 Task: Search one way flight ticket for 2 adults, 2 infants in seat and 1 infant on lap in first from Lansing: Capital Region International Airport (was Lansing Capital City) to Indianapolis: Indianapolis International Airport on 8-5-2023. Choice of flights is JetBlue. Number of bags: 1 checked bag. Price is upto 95000. Outbound departure time preference is 10:45.
Action: Mouse moved to (316, 288)
Screenshot: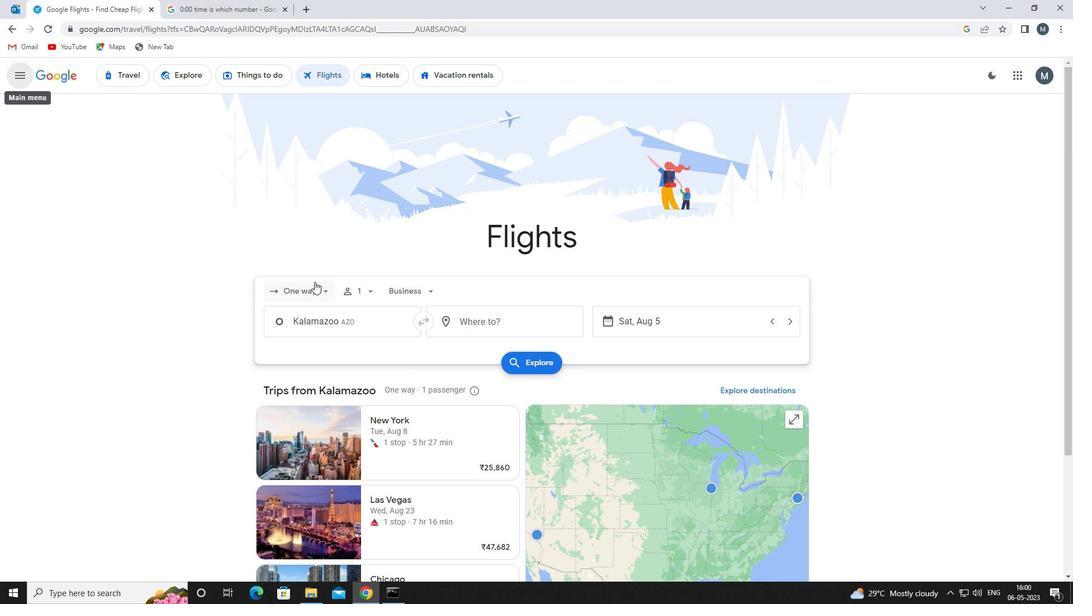 
Action: Mouse pressed left at (316, 288)
Screenshot: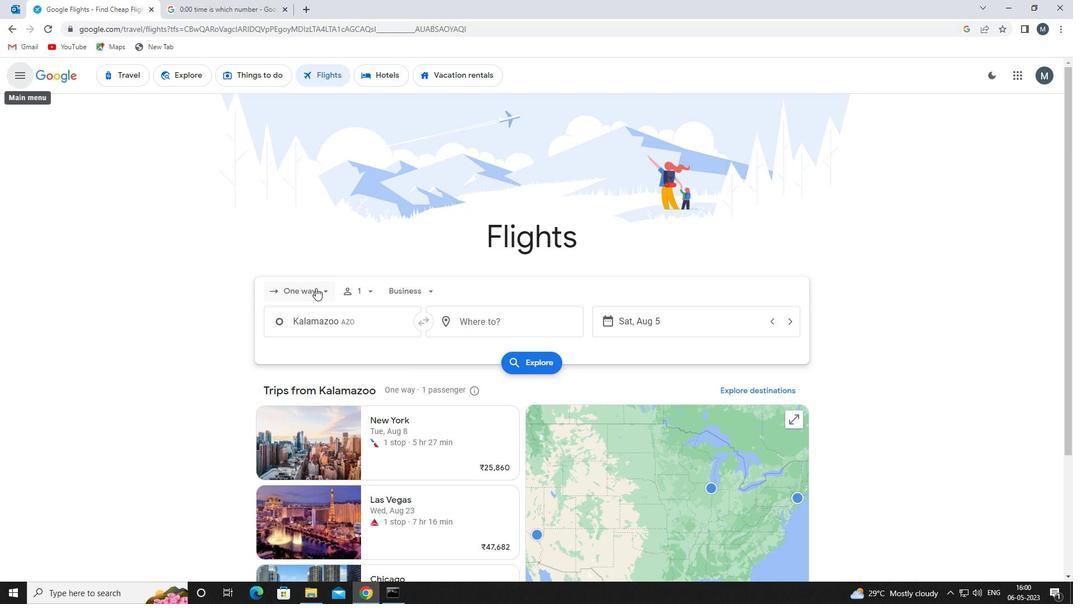 
Action: Mouse moved to (308, 345)
Screenshot: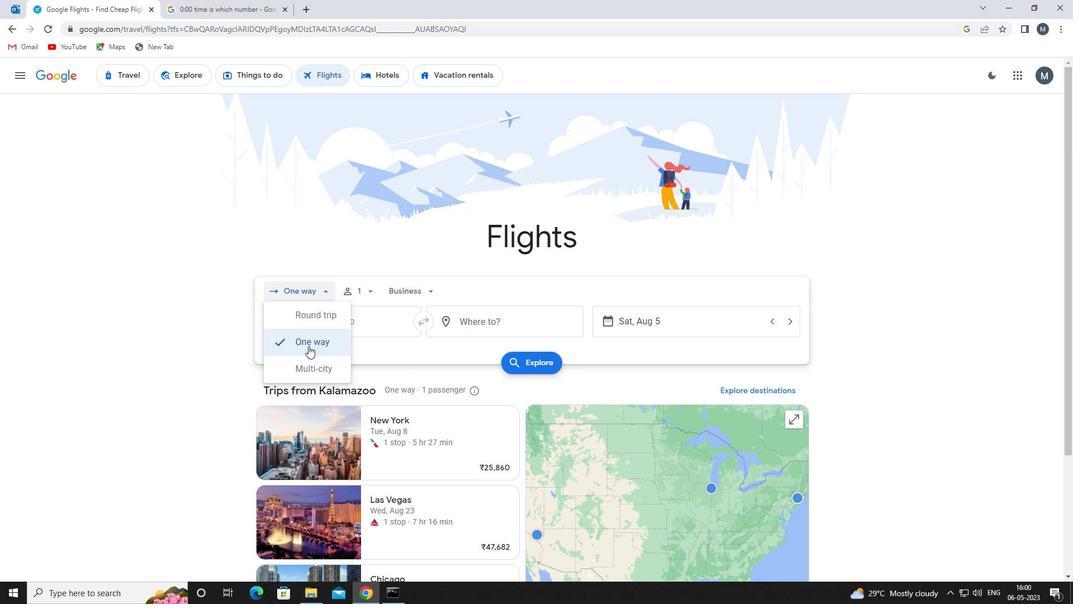
Action: Mouse pressed left at (308, 345)
Screenshot: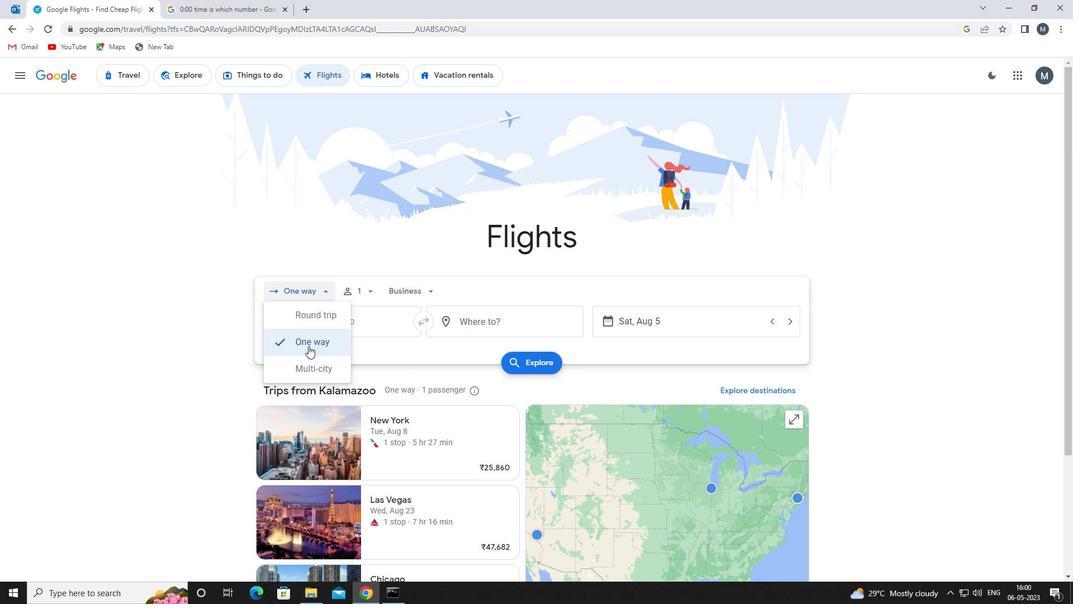 
Action: Mouse moved to (362, 286)
Screenshot: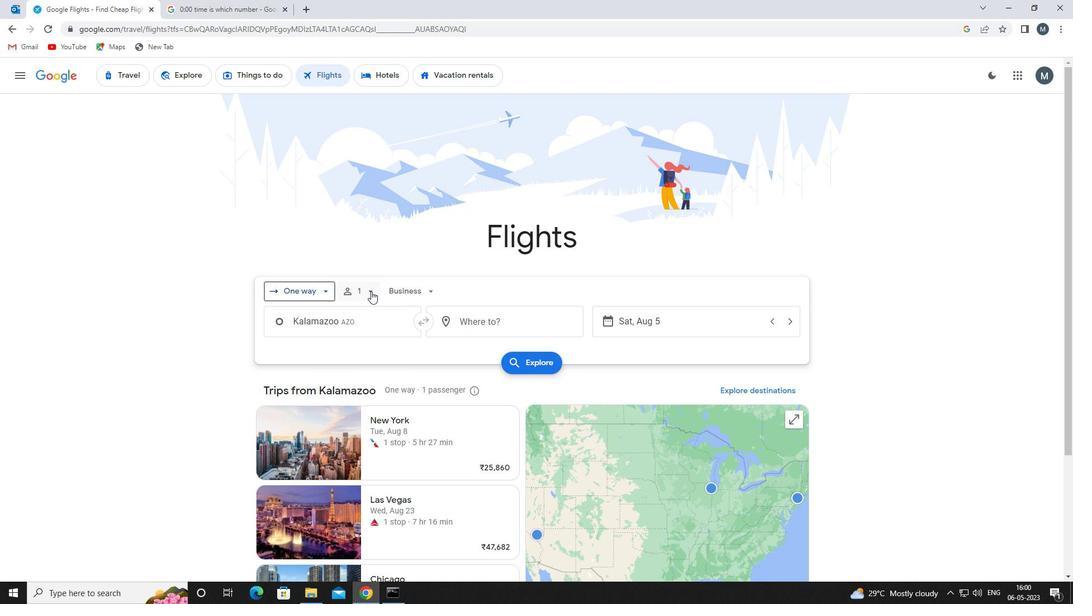 
Action: Mouse pressed left at (362, 286)
Screenshot: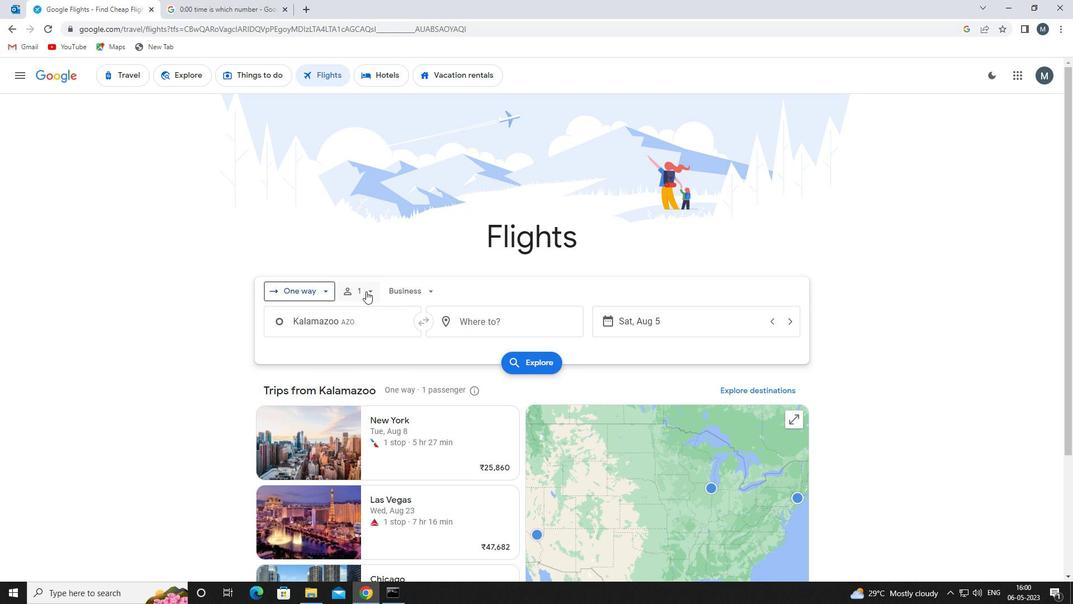 
Action: Mouse moved to (453, 317)
Screenshot: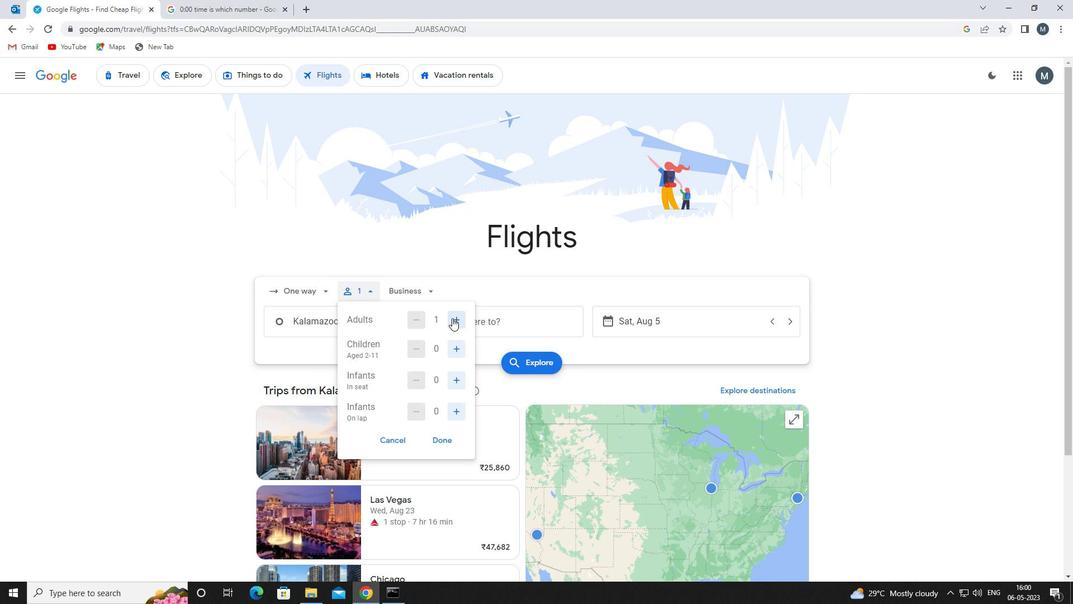 
Action: Mouse pressed left at (453, 317)
Screenshot: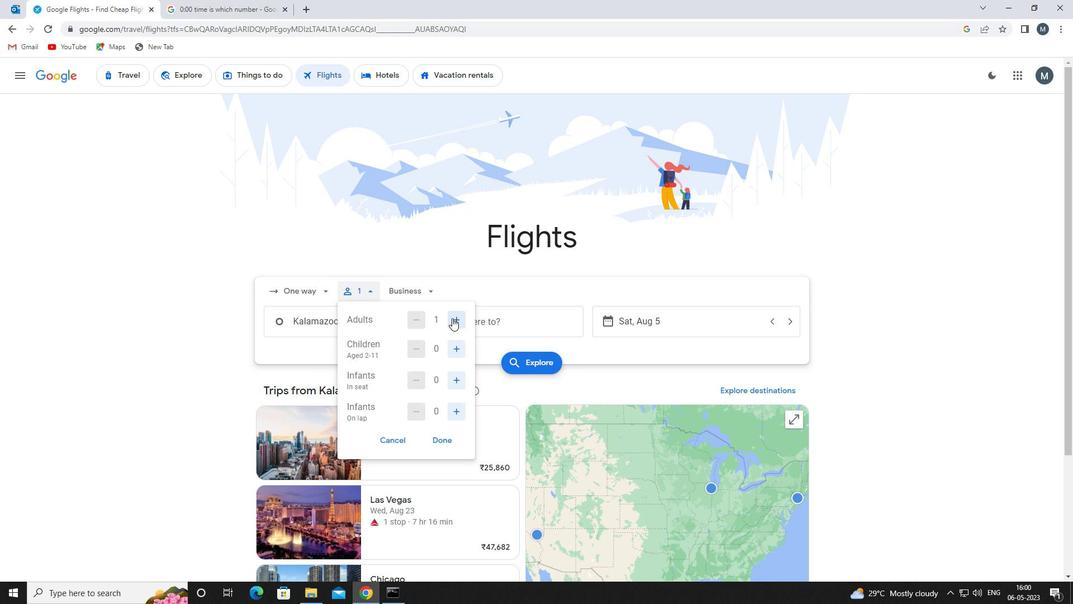 
Action: Mouse moved to (454, 317)
Screenshot: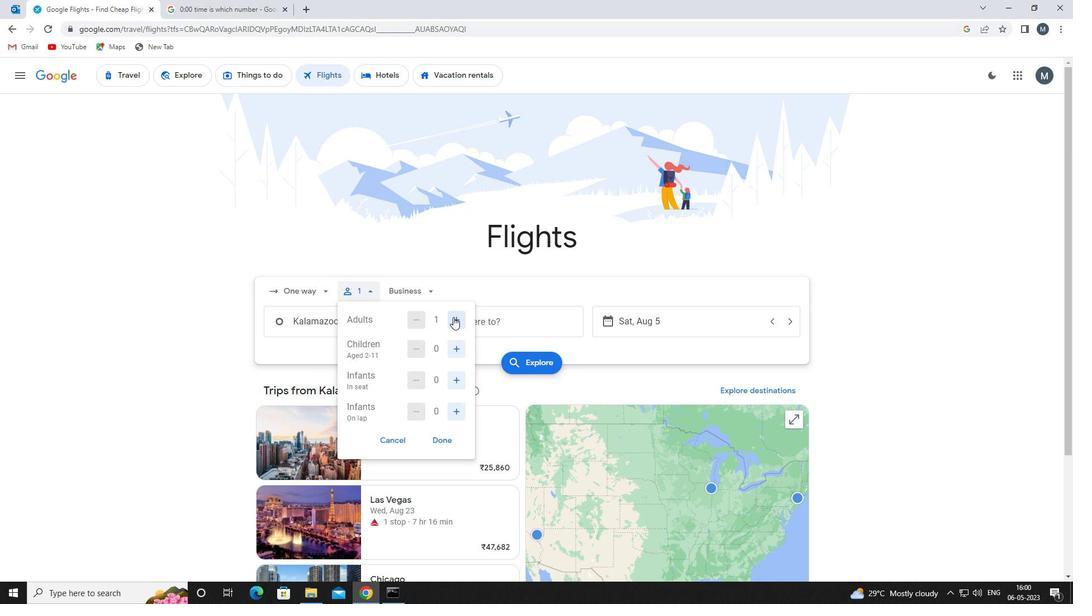 
Action: Mouse pressed left at (454, 317)
Screenshot: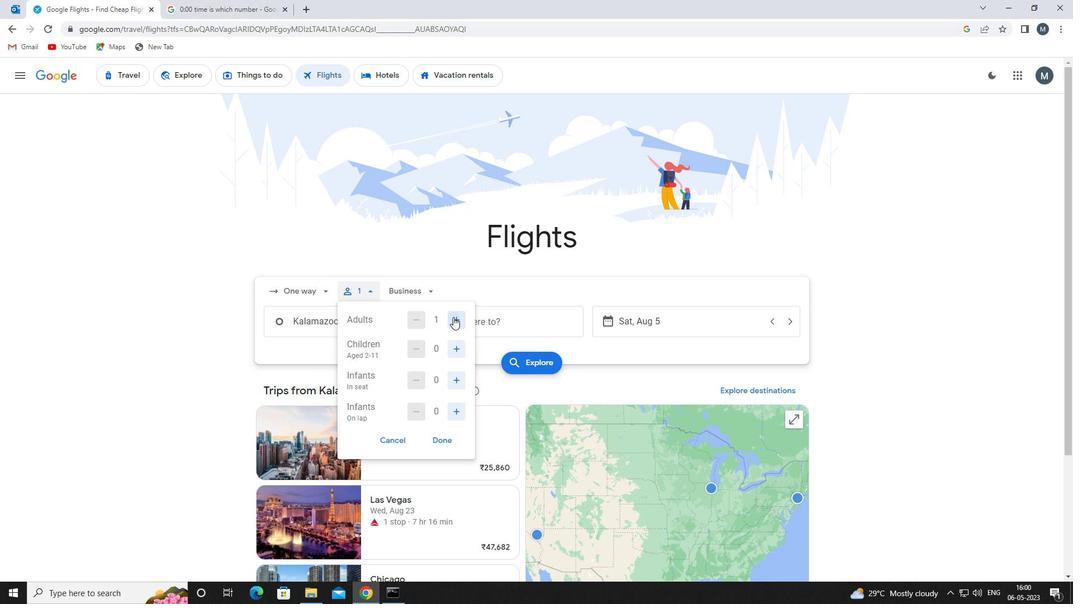 
Action: Mouse moved to (413, 321)
Screenshot: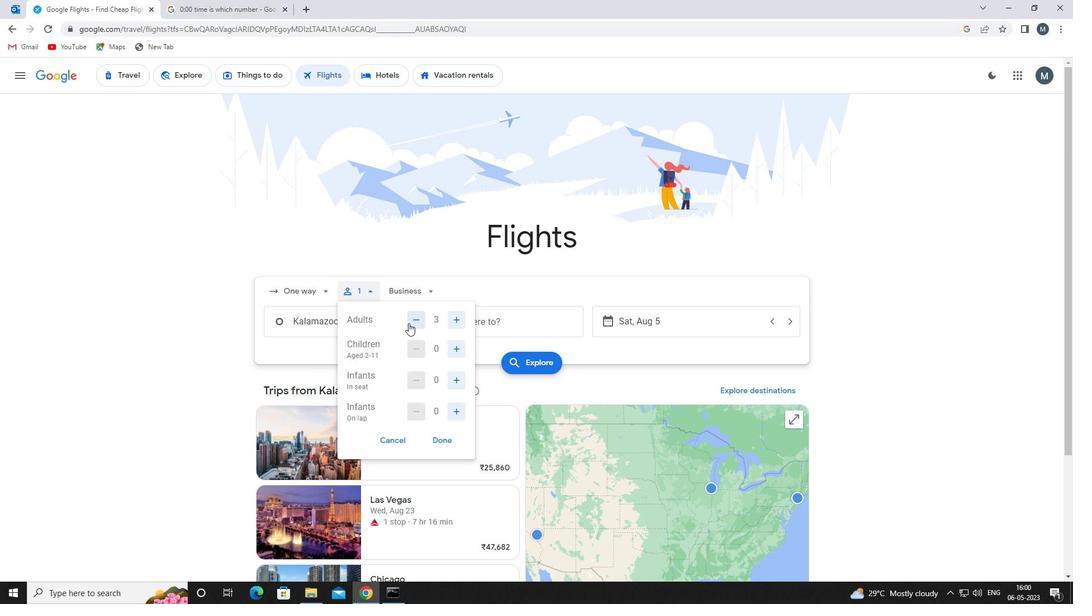 
Action: Mouse pressed left at (413, 321)
Screenshot: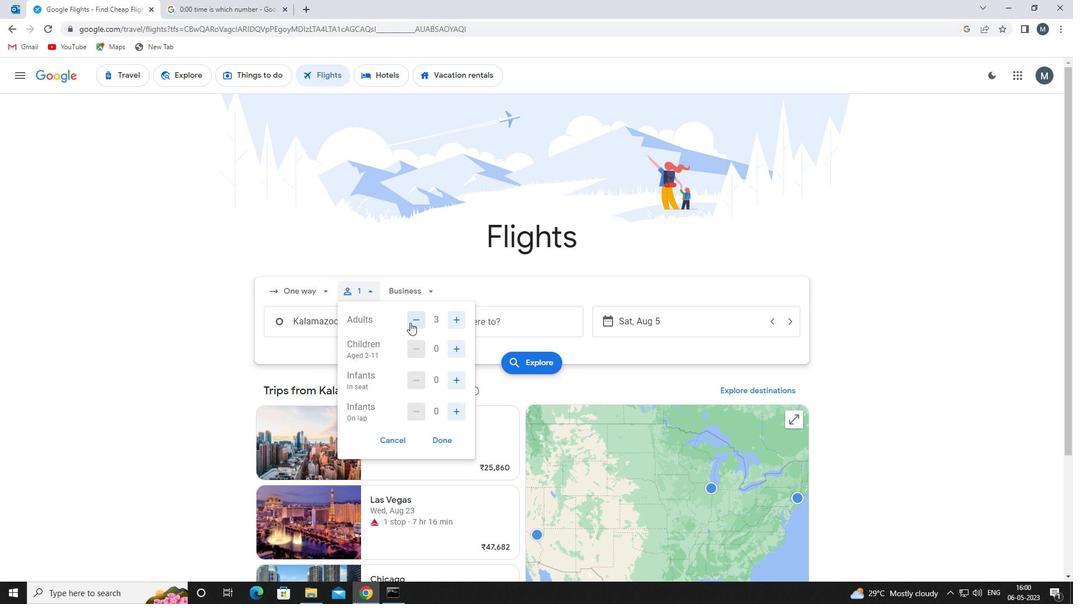
Action: Mouse moved to (460, 347)
Screenshot: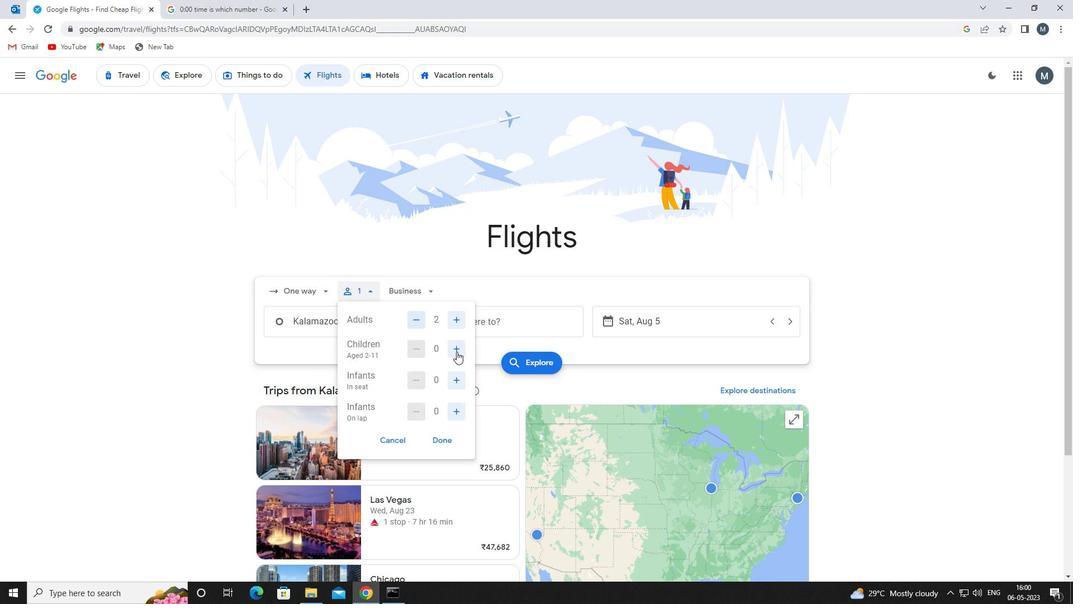 
Action: Mouse pressed left at (460, 347)
Screenshot: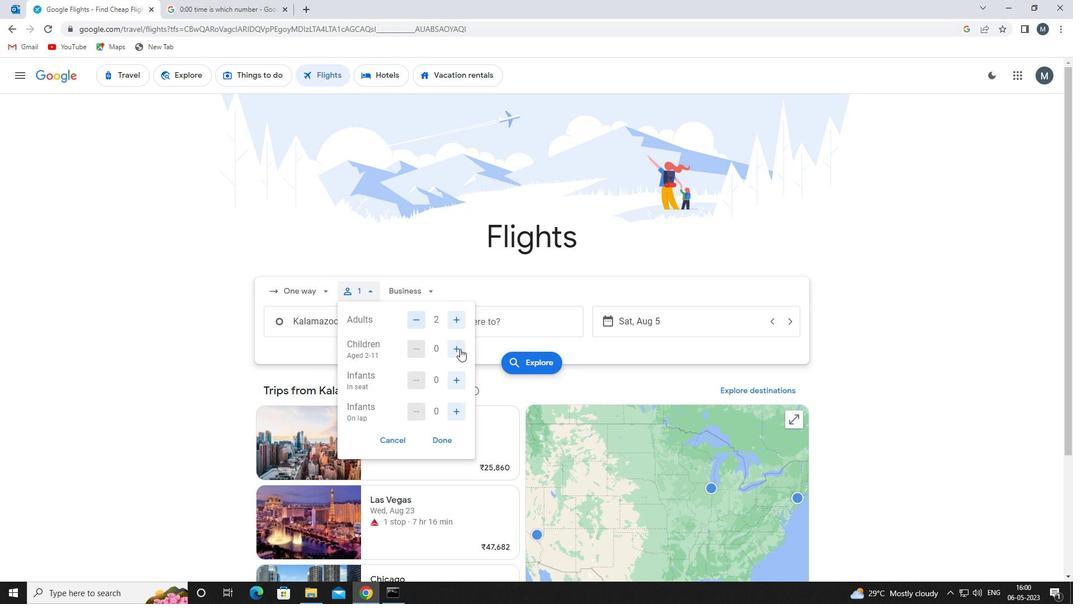 
Action: Mouse moved to (420, 348)
Screenshot: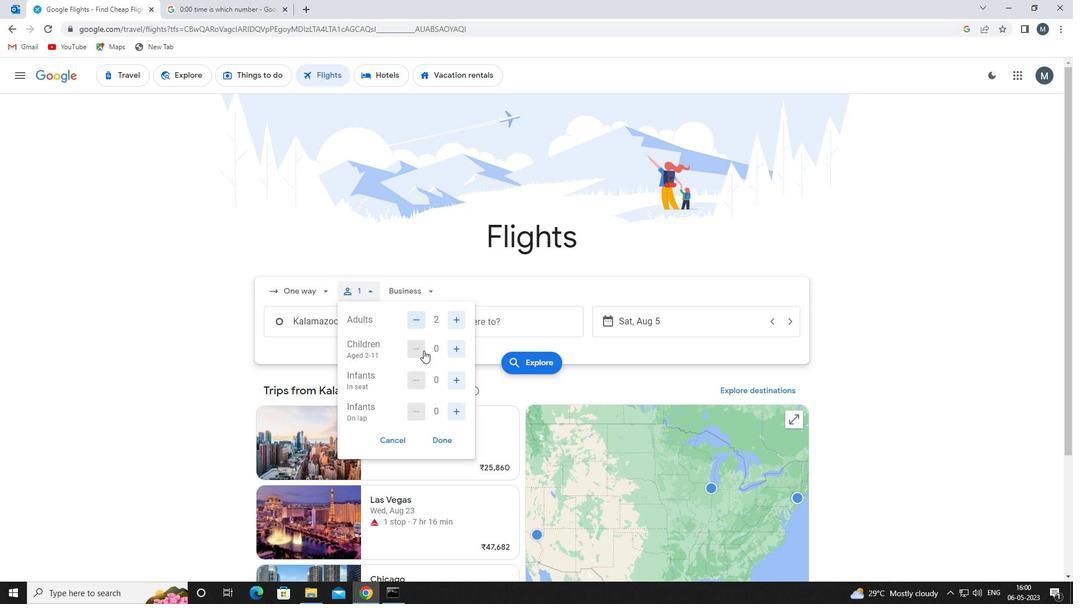 
Action: Mouse pressed left at (420, 348)
Screenshot: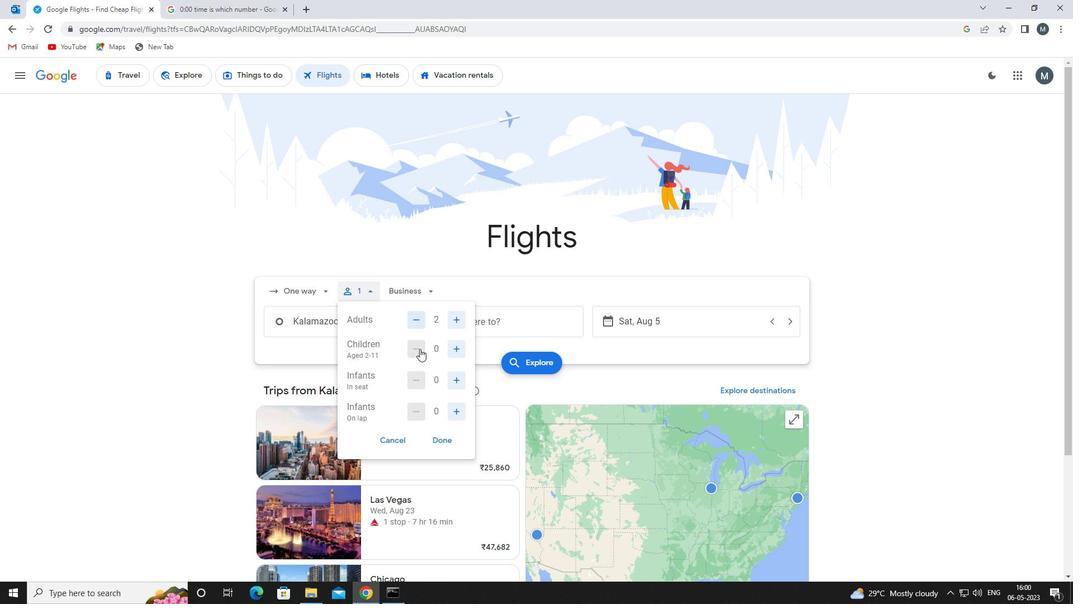 
Action: Mouse moved to (456, 379)
Screenshot: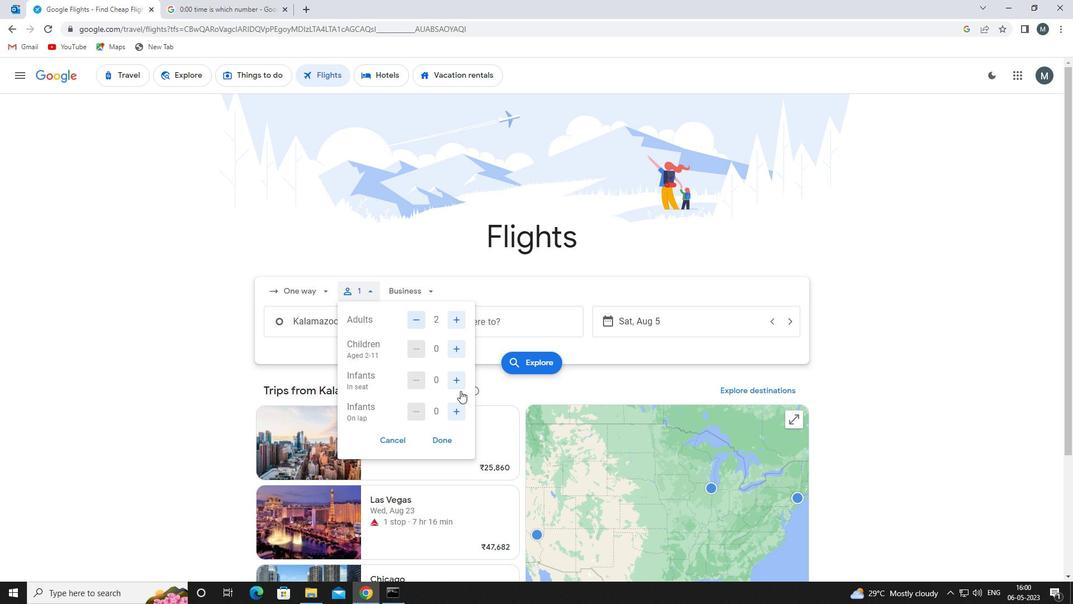 
Action: Mouse pressed left at (456, 379)
Screenshot: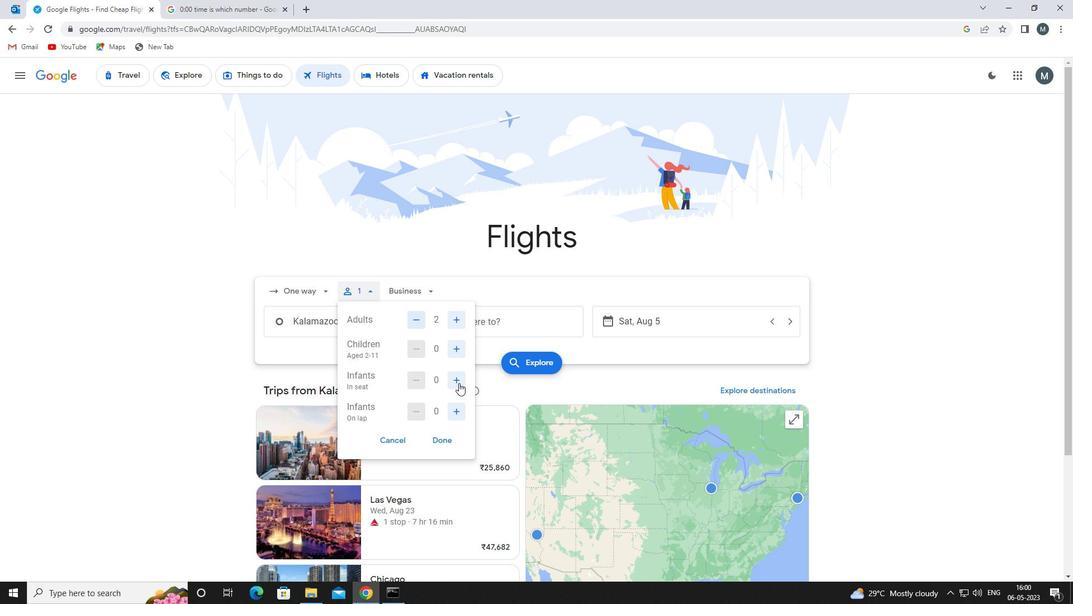 
Action: Mouse pressed left at (456, 379)
Screenshot: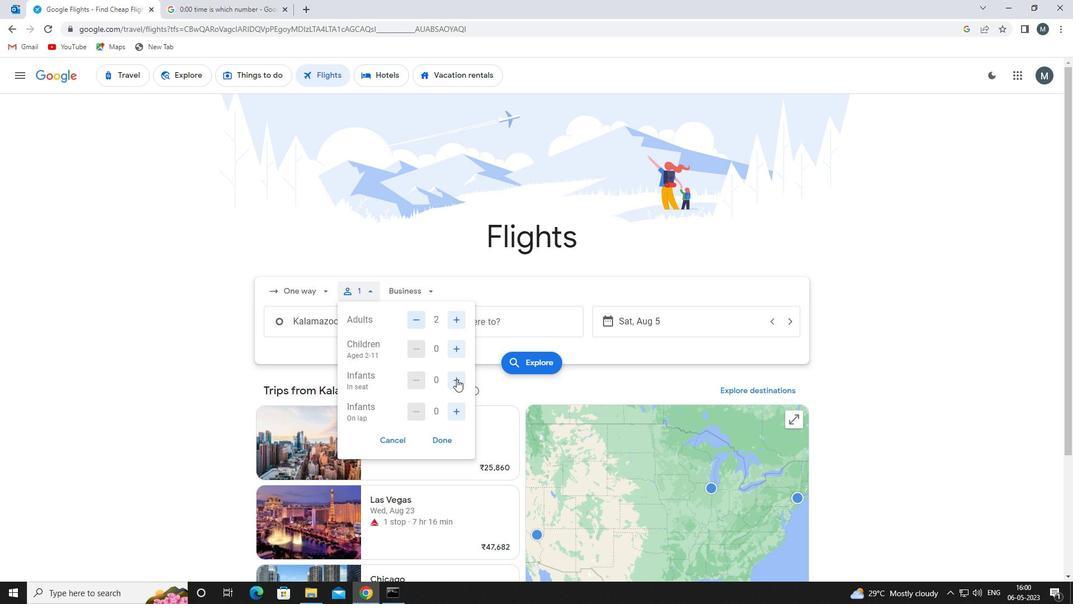 
Action: Mouse moved to (459, 412)
Screenshot: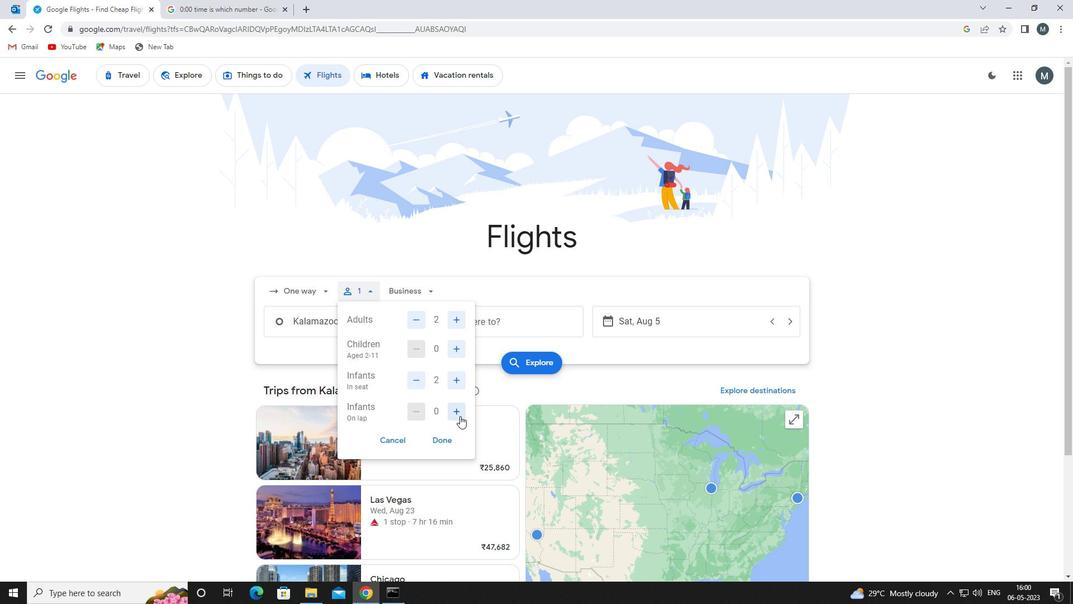 
Action: Mouse pressed left at (459, 412)
Screenshot: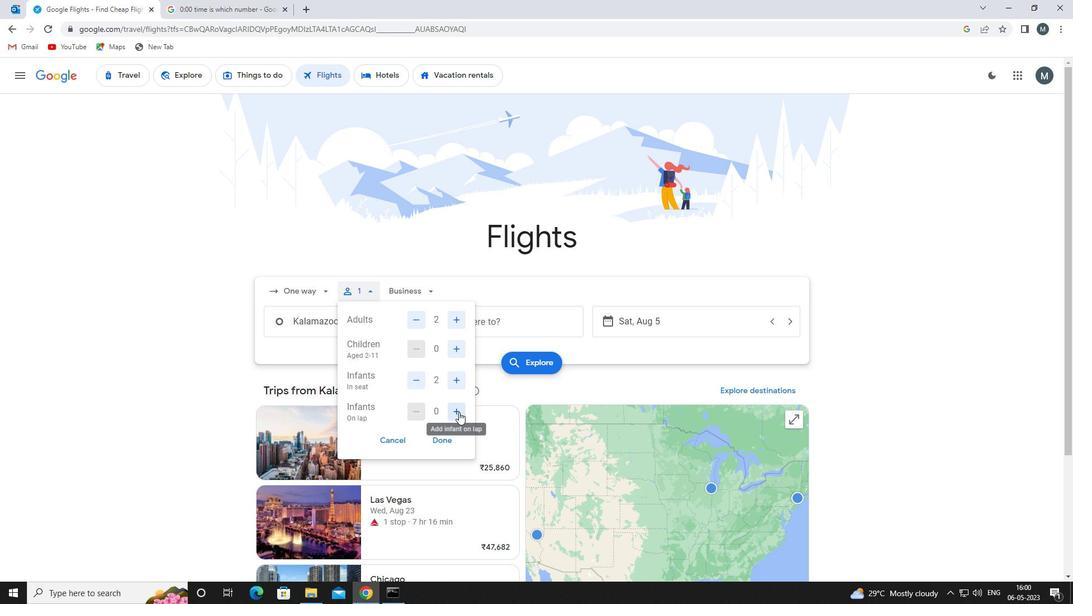 
Action: Mouse moved to (448, 439)
Screenshot: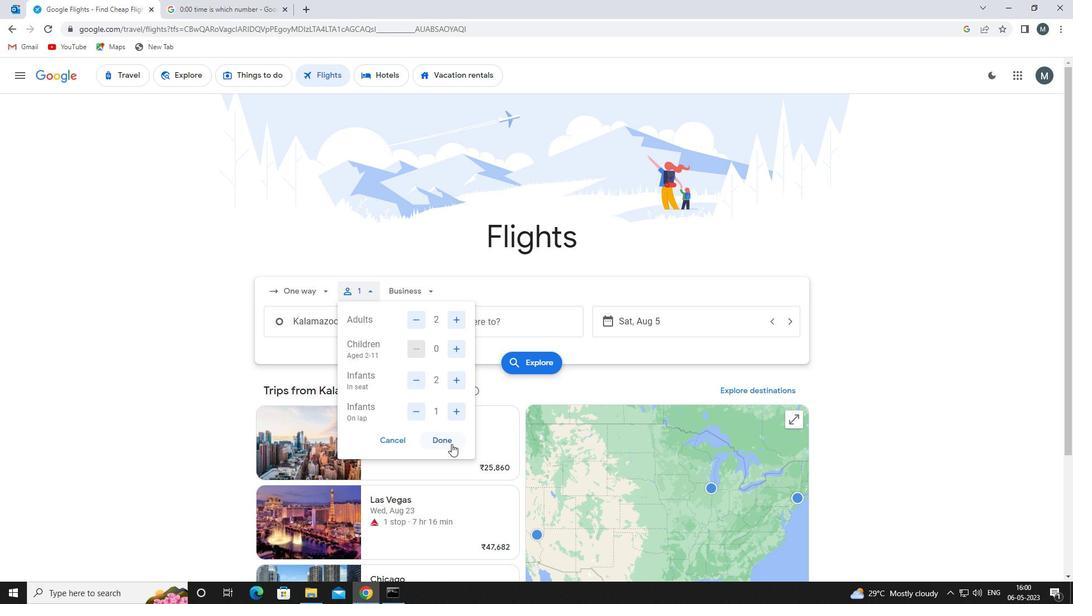 
Action: Mouse pressed left at (448, 439)
Screenshot: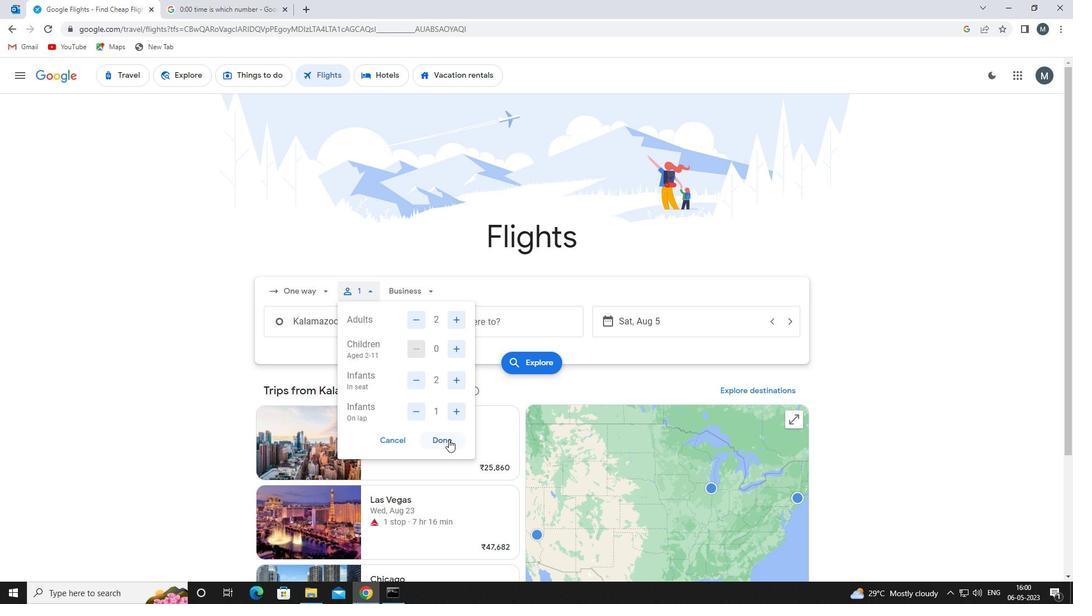 
Action: Mouse moved to (418, 290)
Screenshot: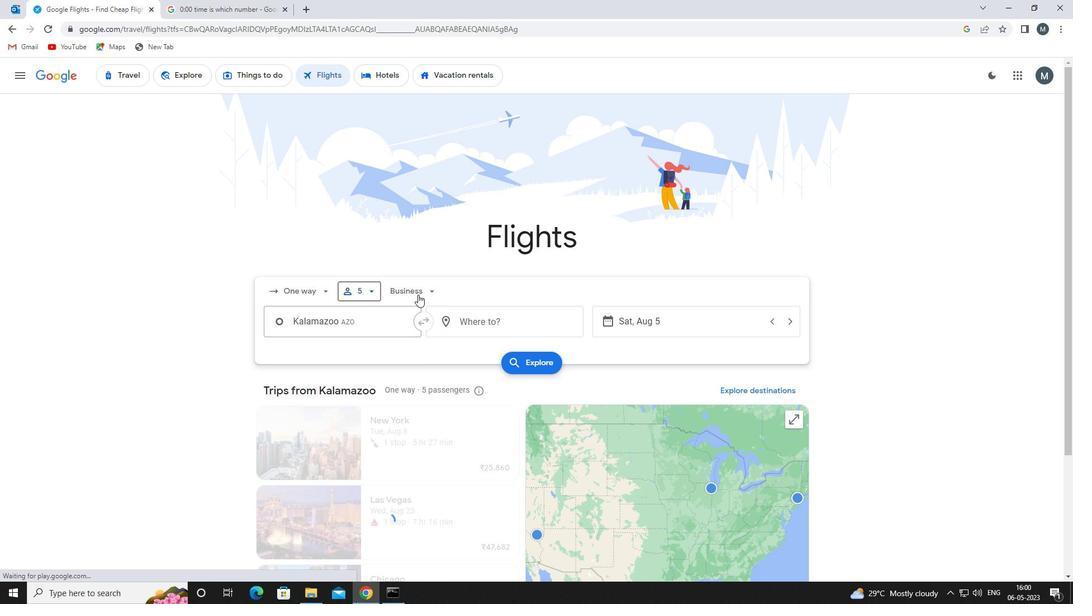 
Action: Mouse pressed left at (418, 290)
Screenshot: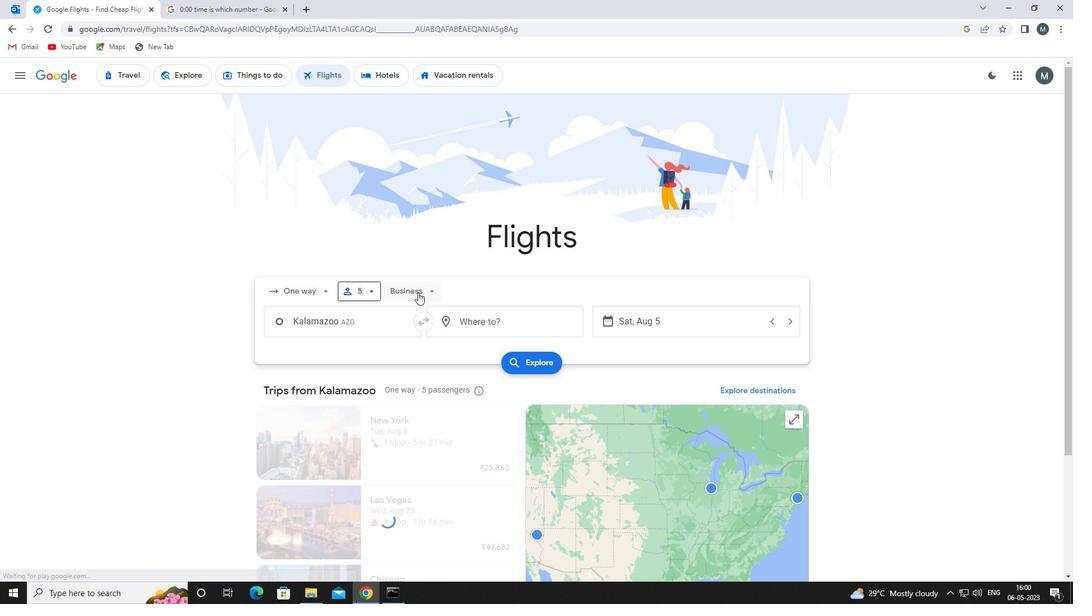 
Action: Mouse moved to (431, 394)
Screenshot: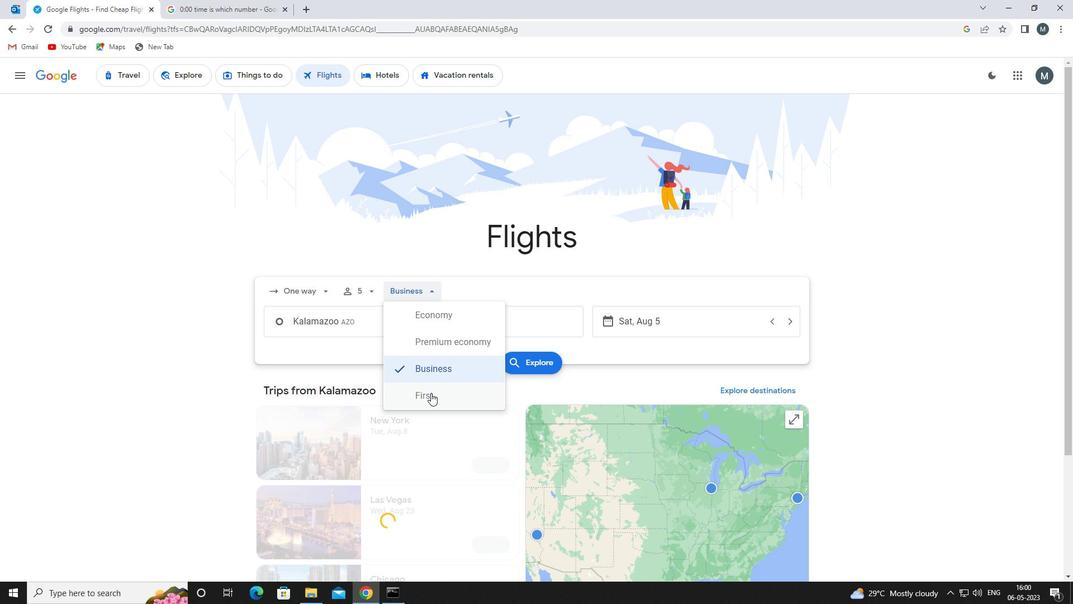 
Action: Mouse pressed left at (431, 394)
Screenshot: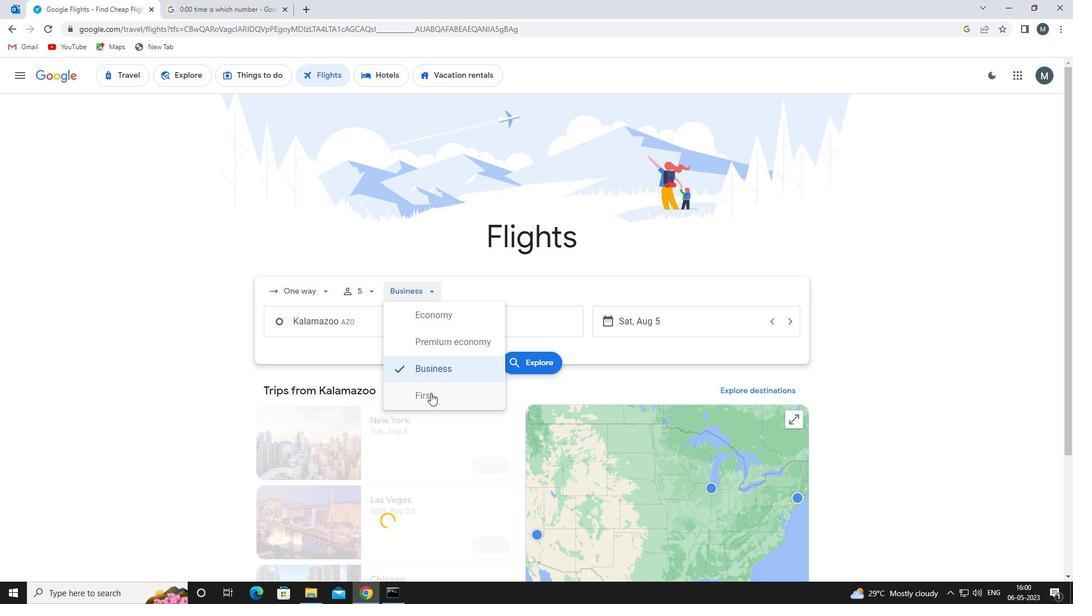 
Action: Mouse moved to (352, 327)
Screenshot: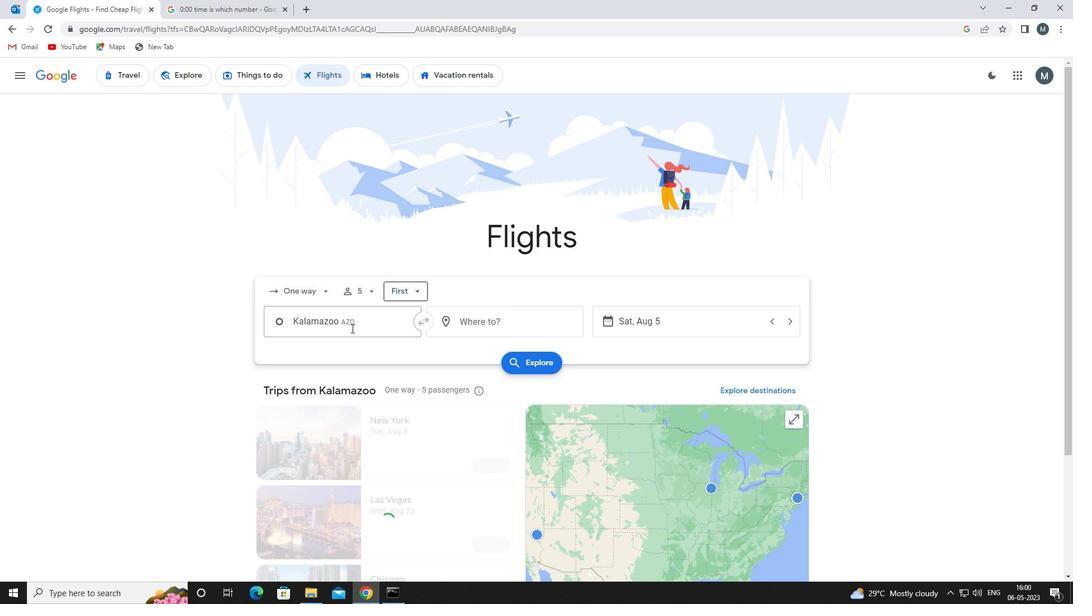 
Action: Mouse pressed left at (352, 327)
Screenshot: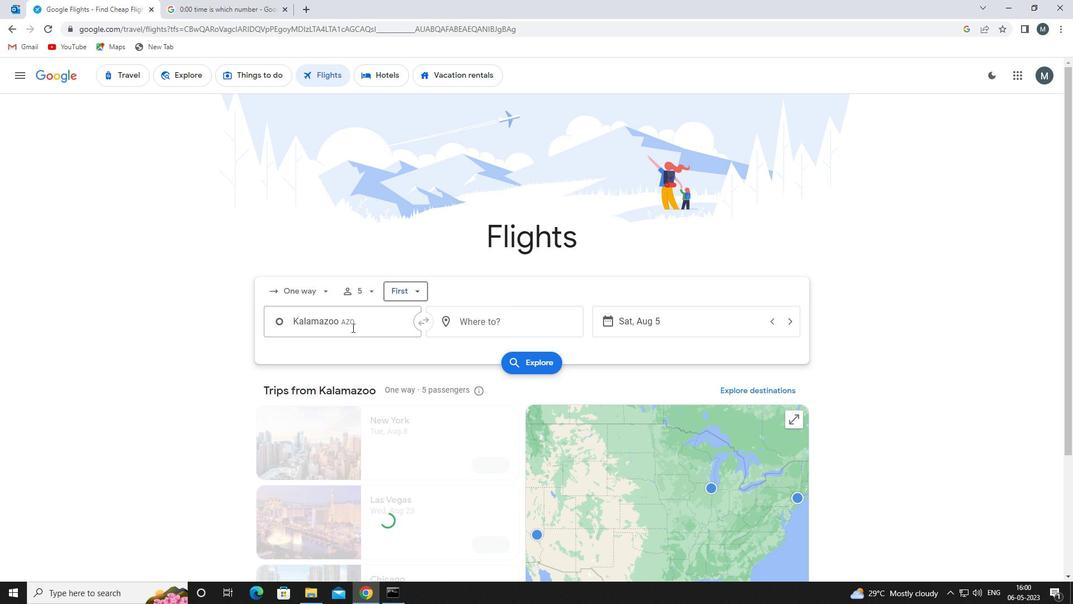
Action: Mouse moved to (353, 327)
Screenshot: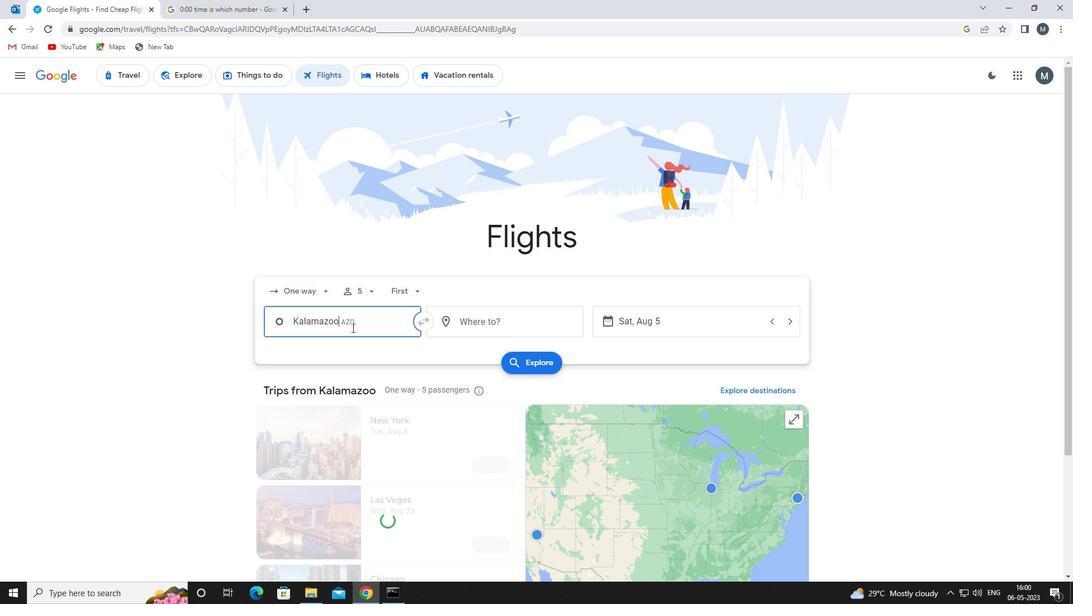 
Action: Key pressed capital<Key.space>regi
Screenshot: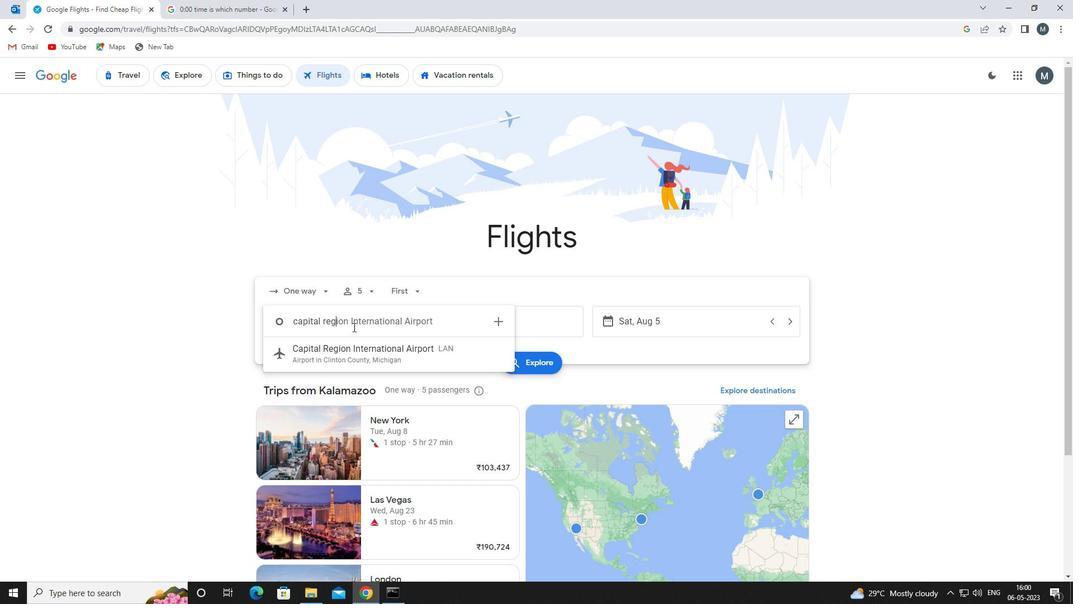 
Action: Mouse moved to (353, 327)
Screenshot: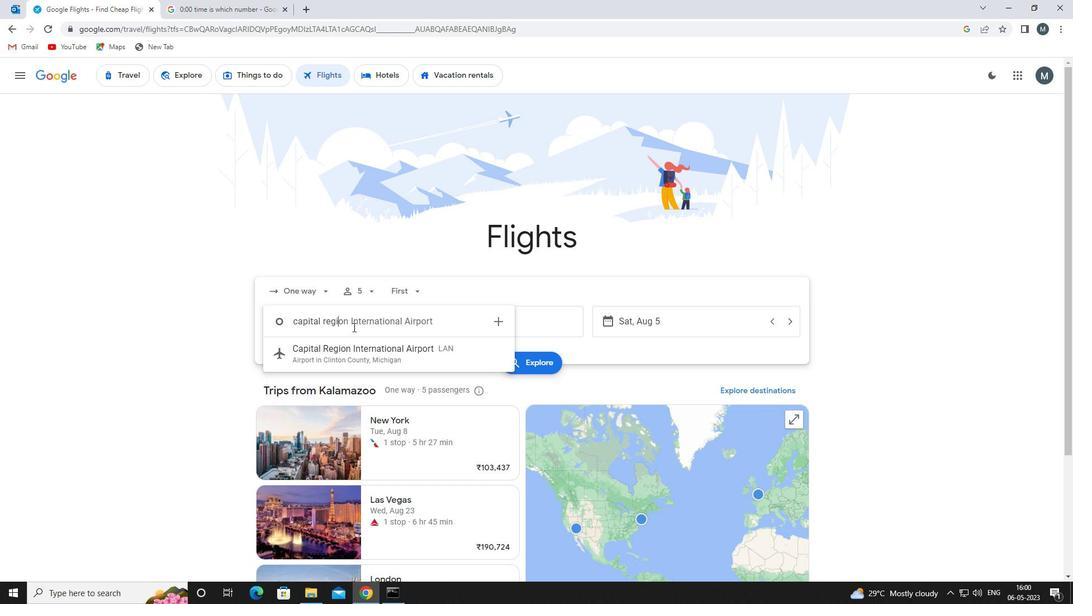 
Action: Key pressed on<Key.space>
Screenshot: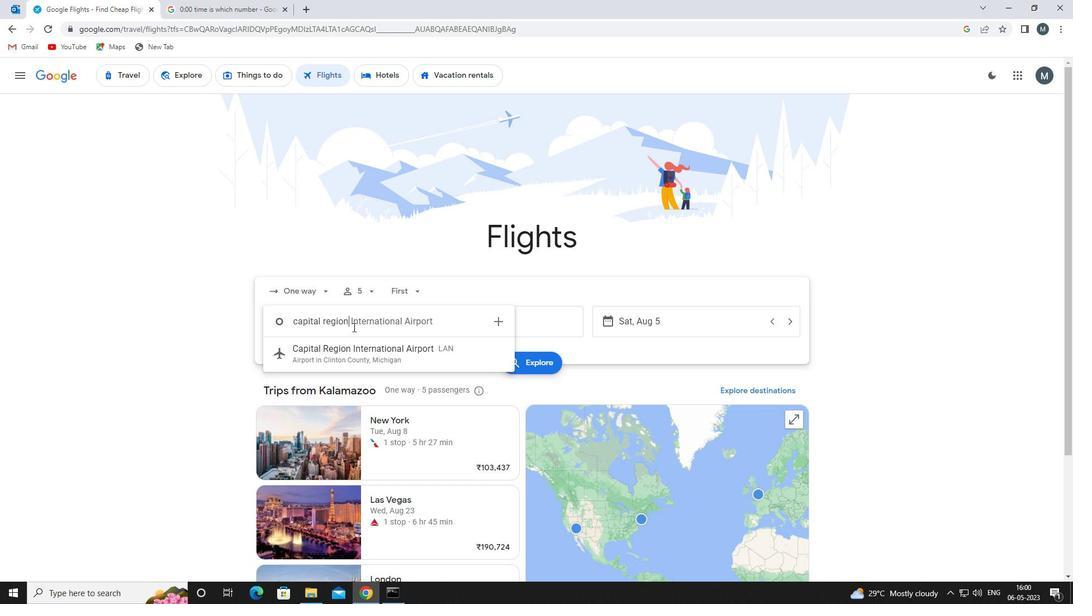 
Action: Mouse moved to (380, 349)
Screenshot: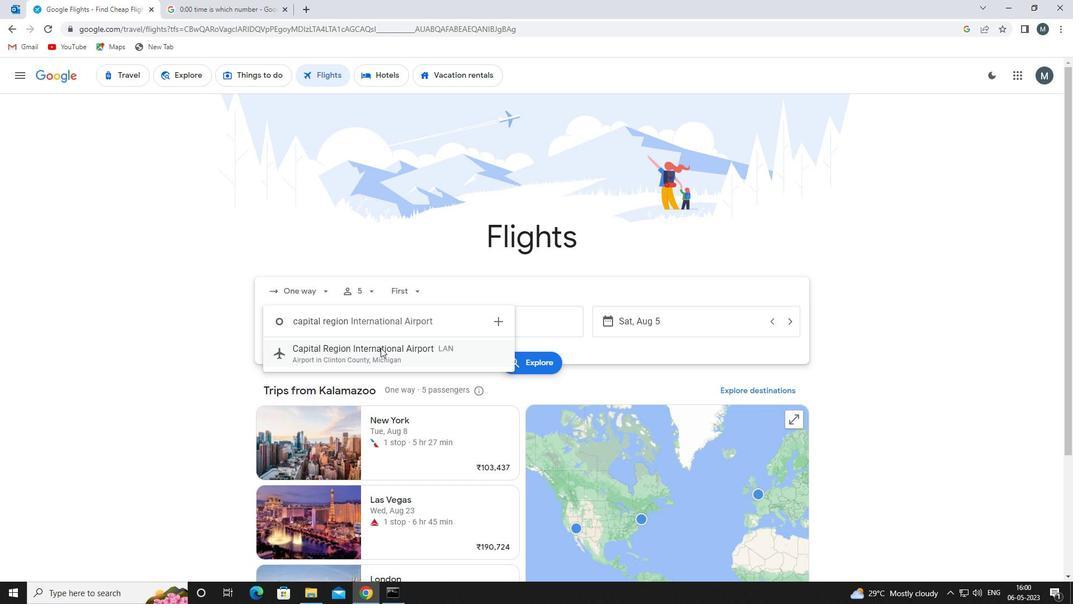 
Action: Mouse pressed left at (380, 349)
Screenshot: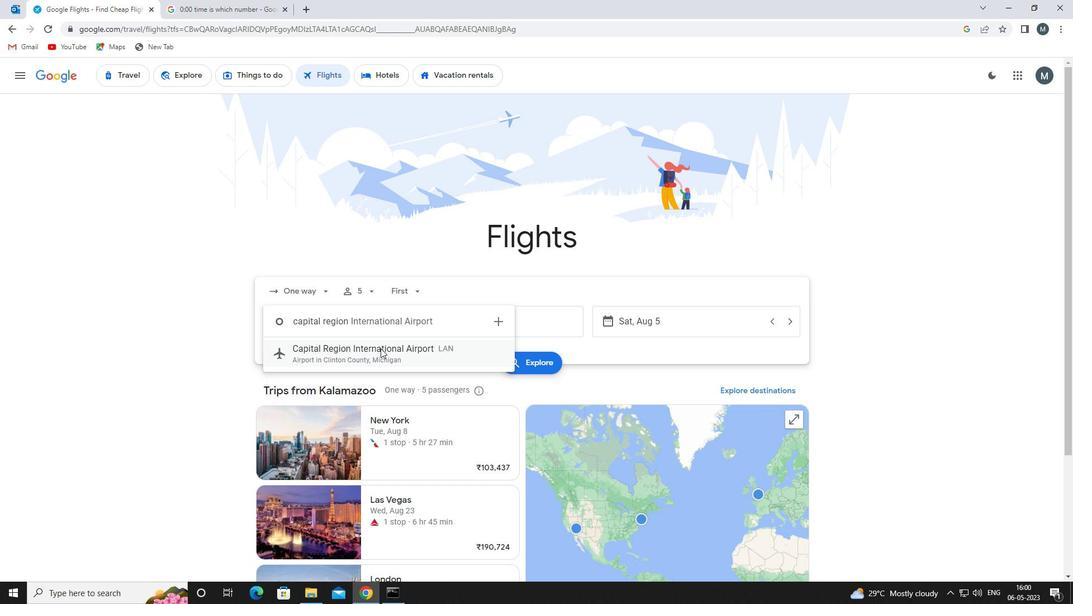 
Action: Mouse moved to (482, 319)
Screenshot: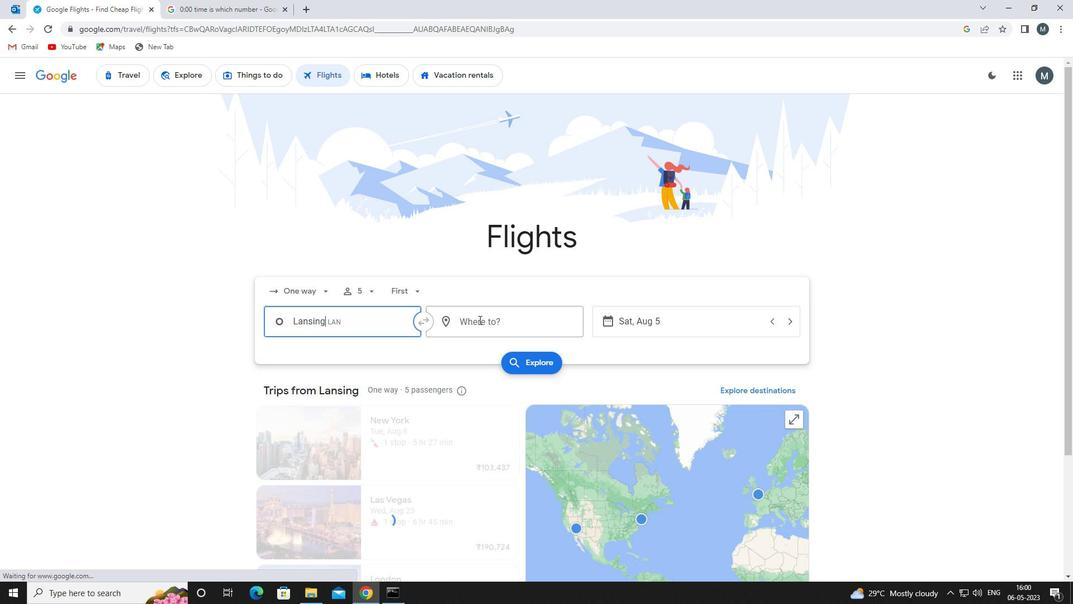 
Action: Mouse pressed left at (482, 319)
Screenshot: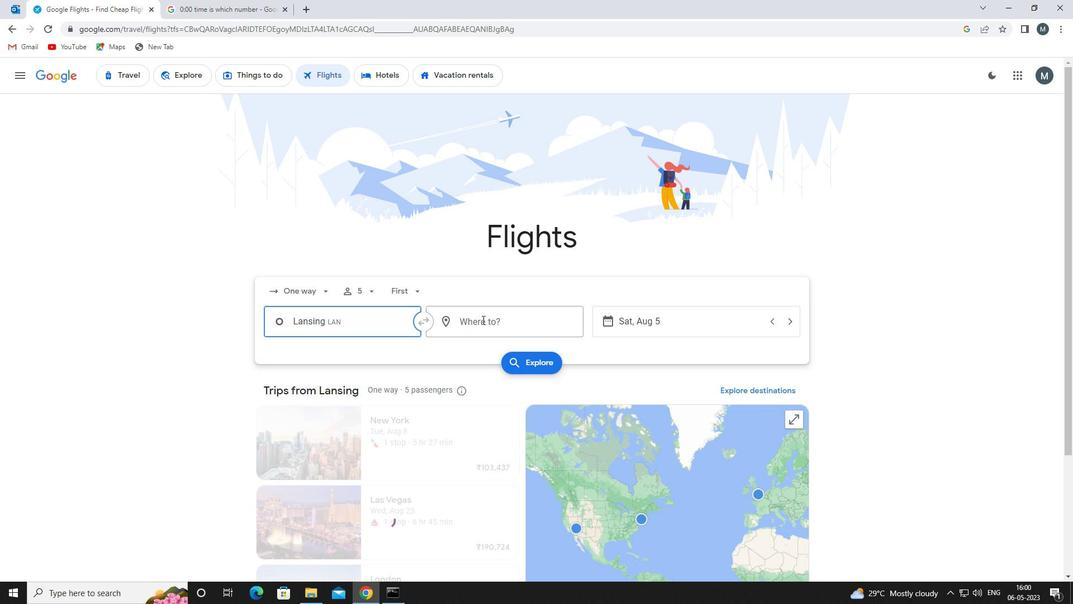 
Action: Mouse moved to (481, 317)
Screenshot: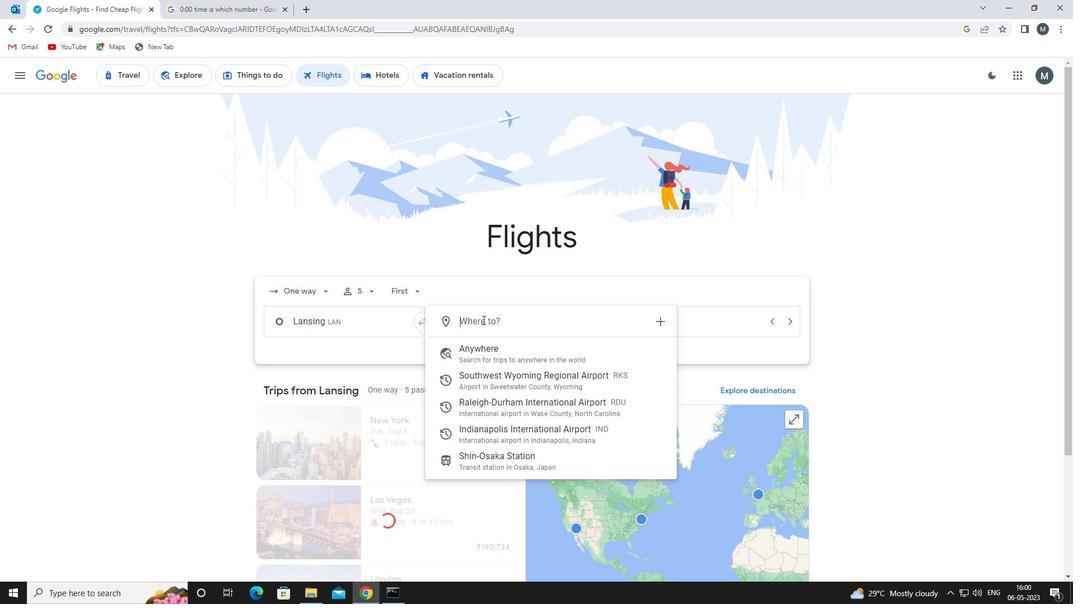 
Action: Key pressed ind
Screenshot: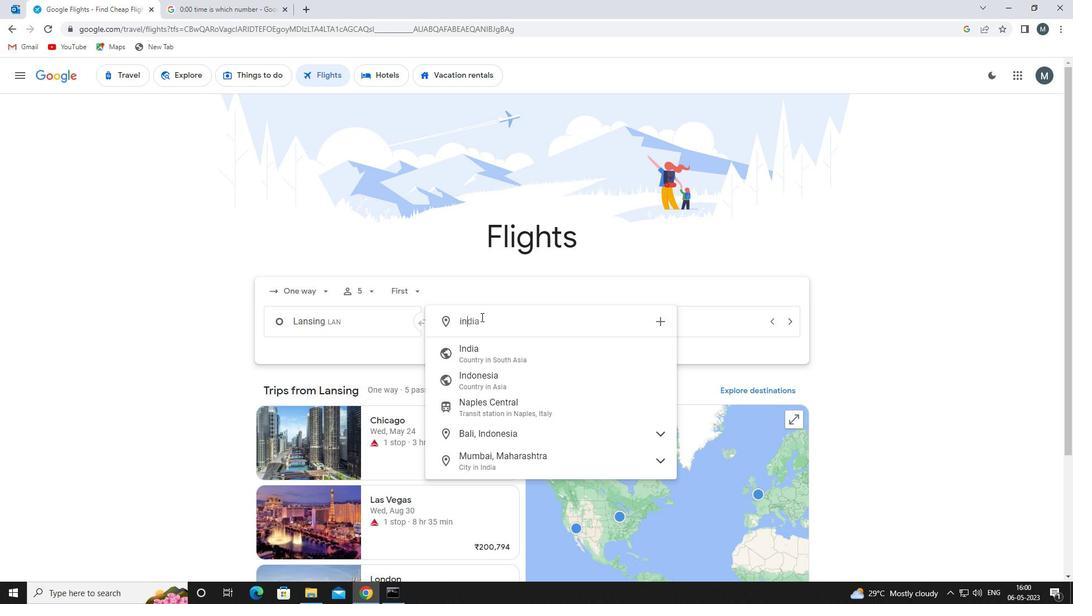 
Action: Mouse moved to (494, 355)
Screenshot: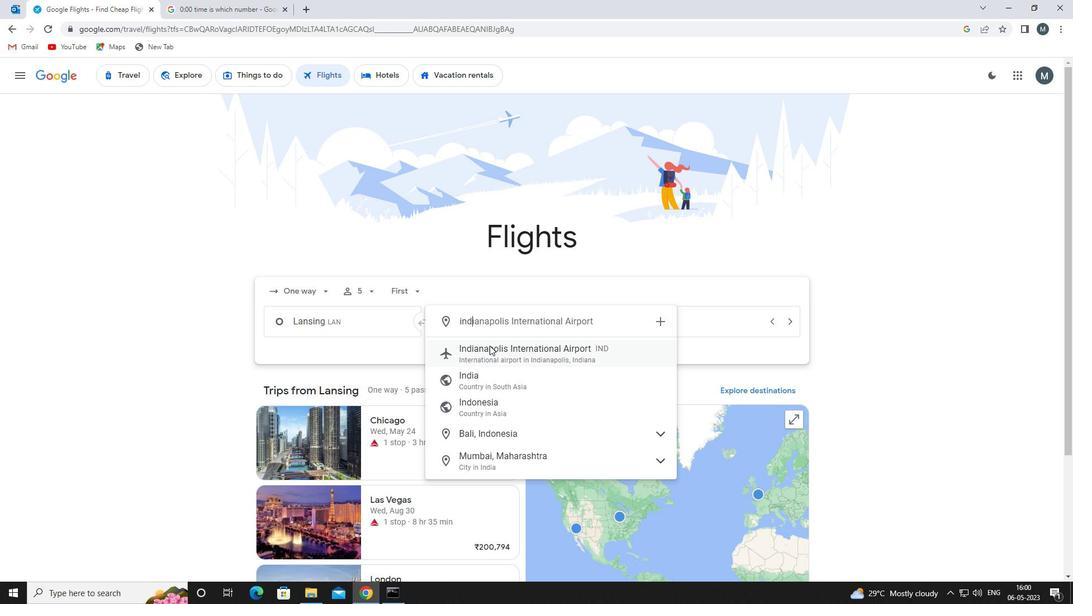 
Action: Mouse pressed left at (494, 355)
Screenshot: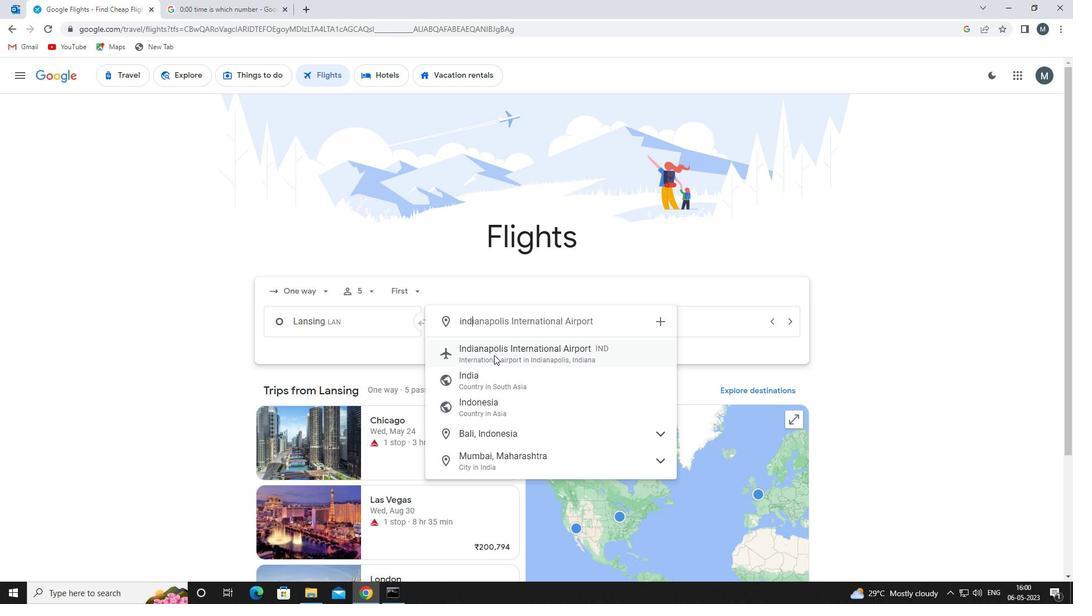 
Action: Mouse moved to (630, 323)
Screenshot: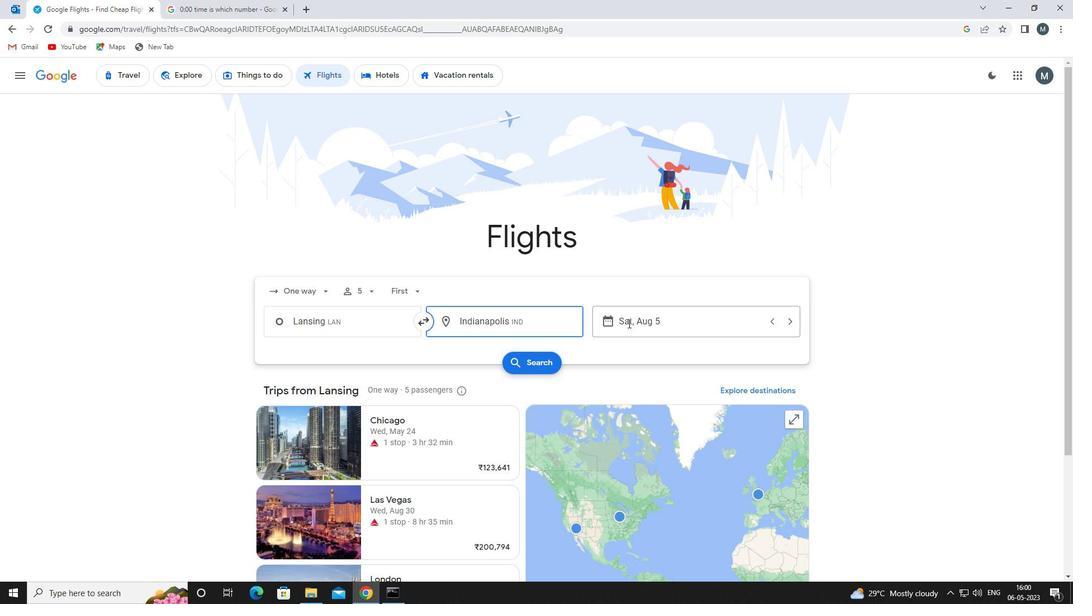 
Action: Mouse pressed left at (630, 323)
Screenshot: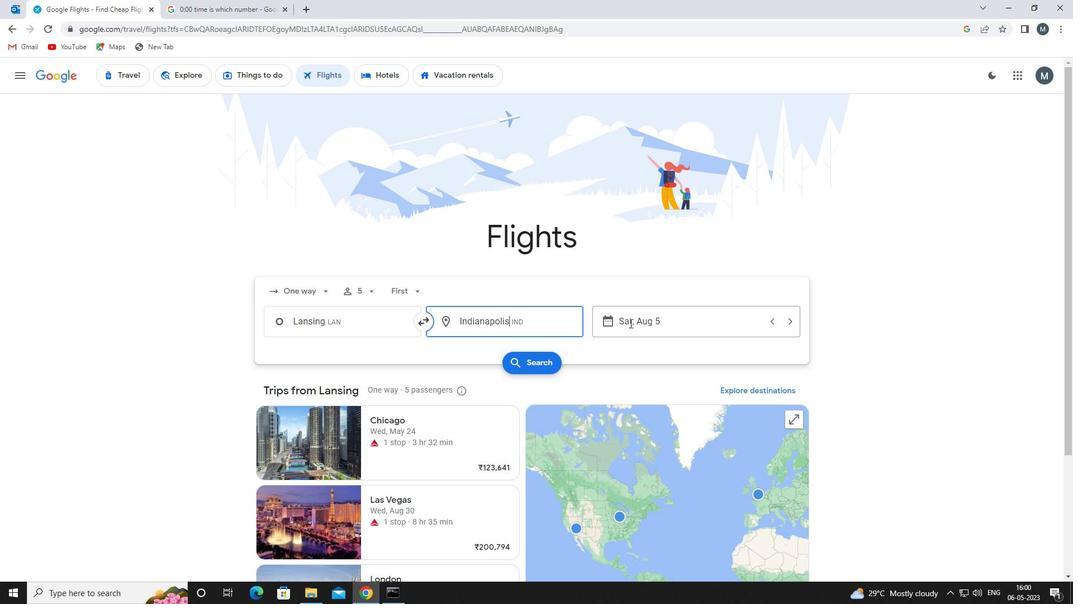 
Action: Mouse moved to (559, 382)
Screenshot: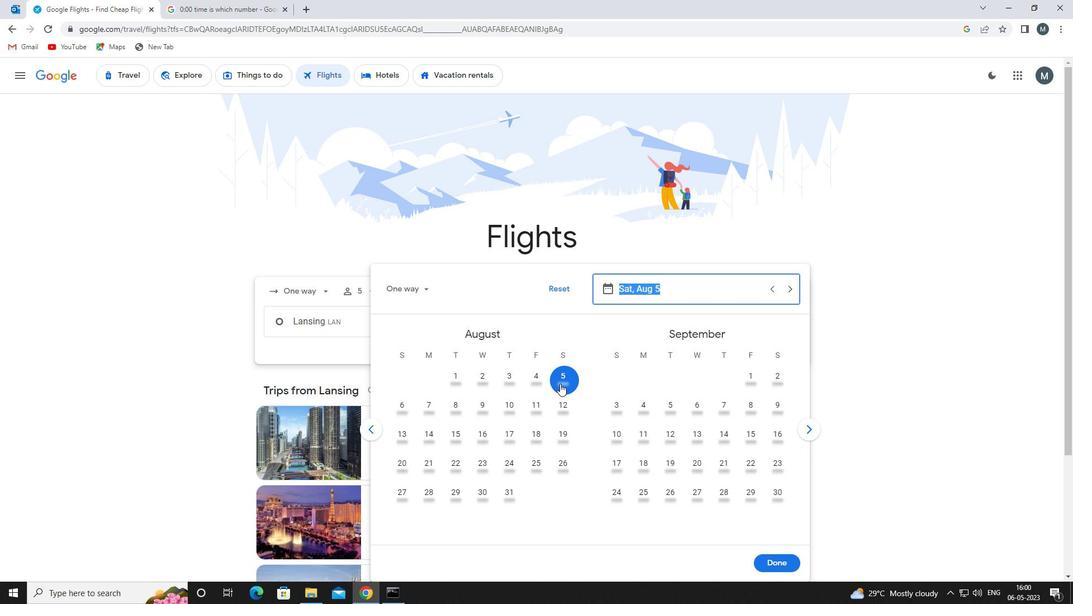
Action: Mouse pressed left at (559, 382)
Screenshot: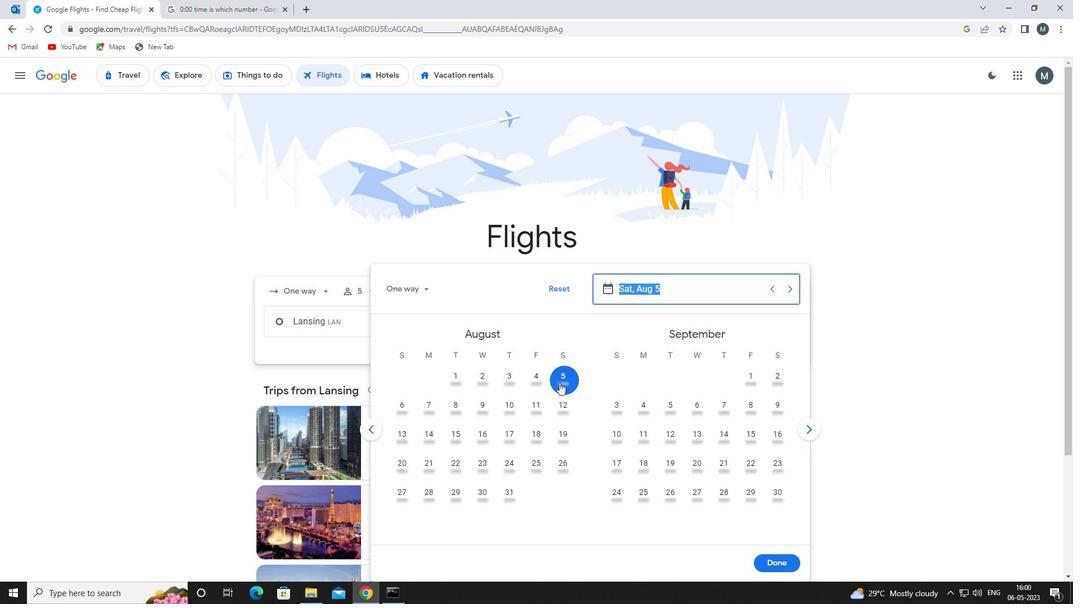 
Action: Mouse moved to (770, 561)
Screenshot: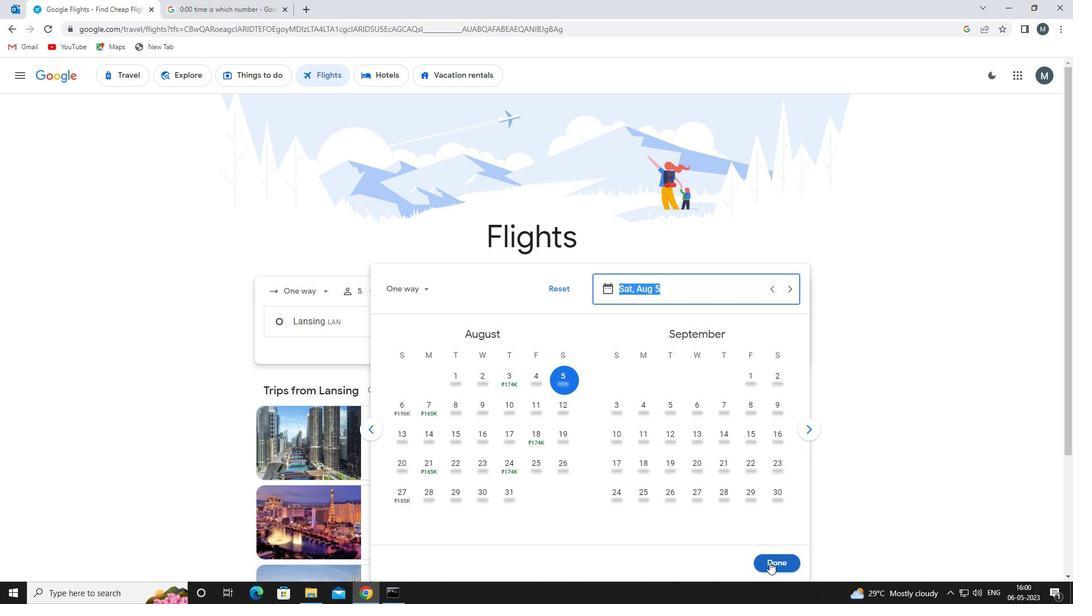 
Action: Mouse pressed left at (770, 561)
Screenshot: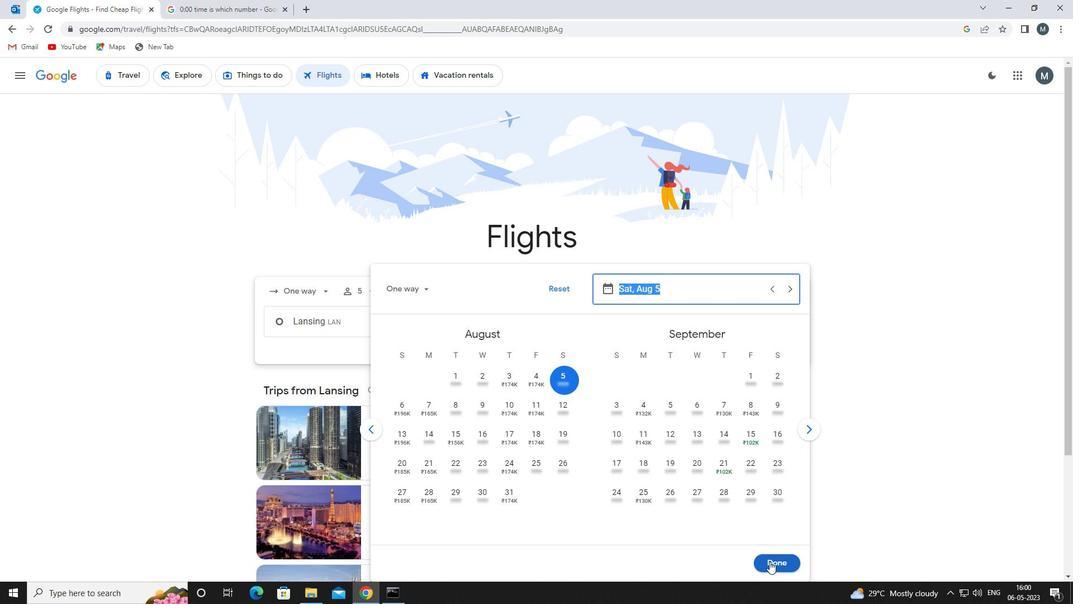 
Action: Mouse moved to (522, 347)
Screenshot: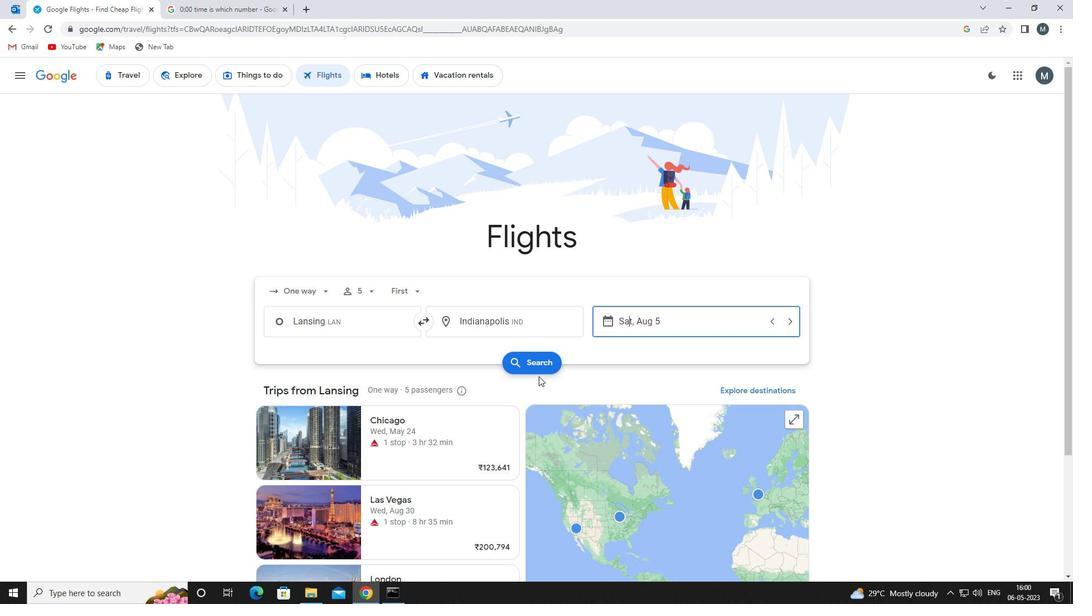
Action: Mouse pressed left at (522, 347)
Screenshot: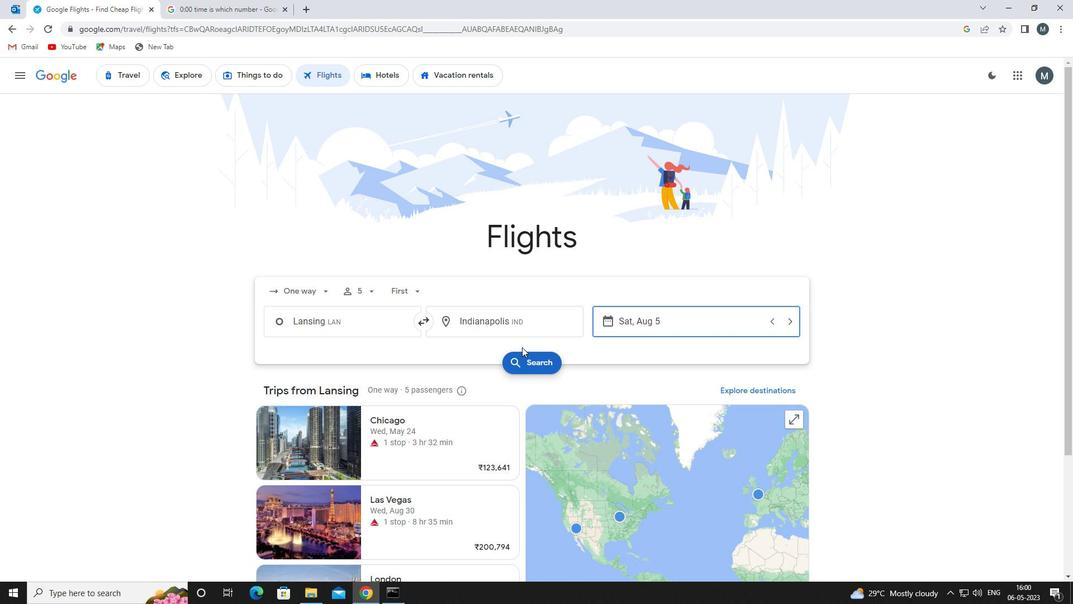 
Action: Mouse moved to (526, 357)
Screenshot: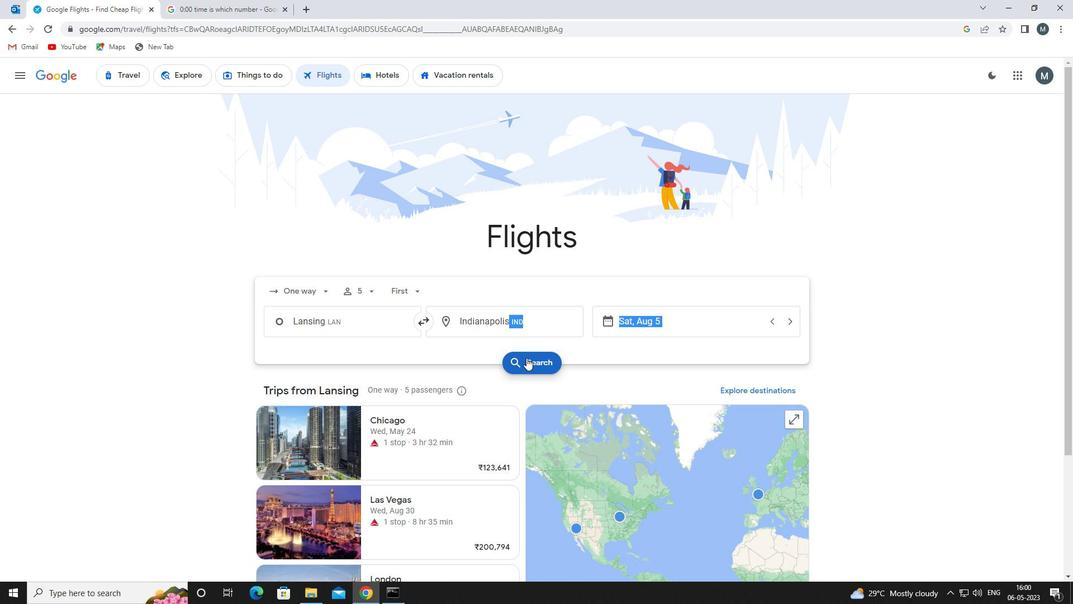
Action: Mouse pressed left at (526, 357)
Screenshot: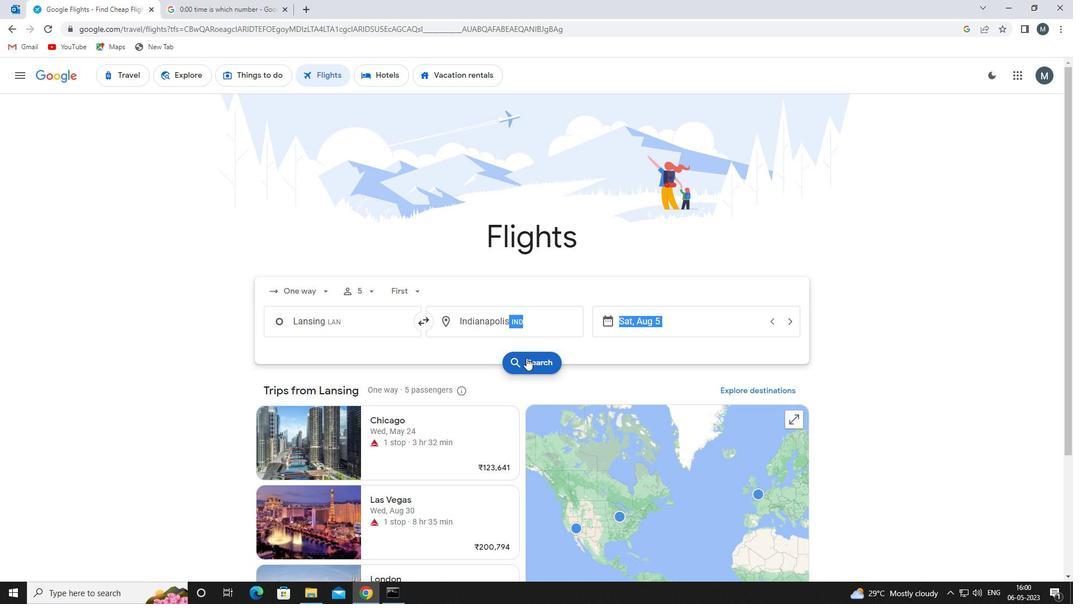 
Action: Mouse moved to (271, 170)
Screenshot: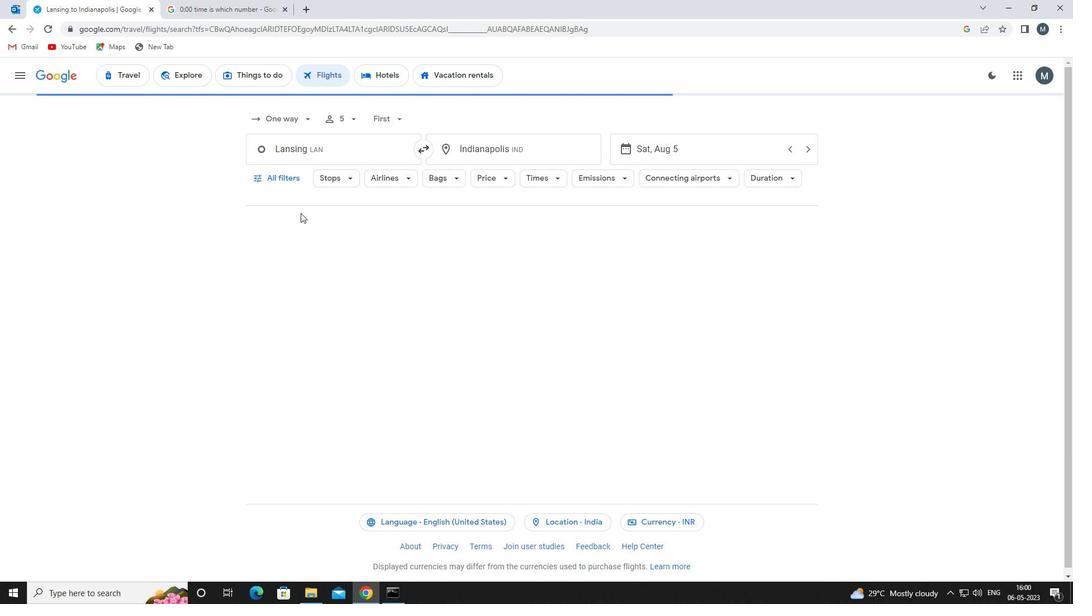 
Action: Mouse pressed left at (271, 170)
Screenshot: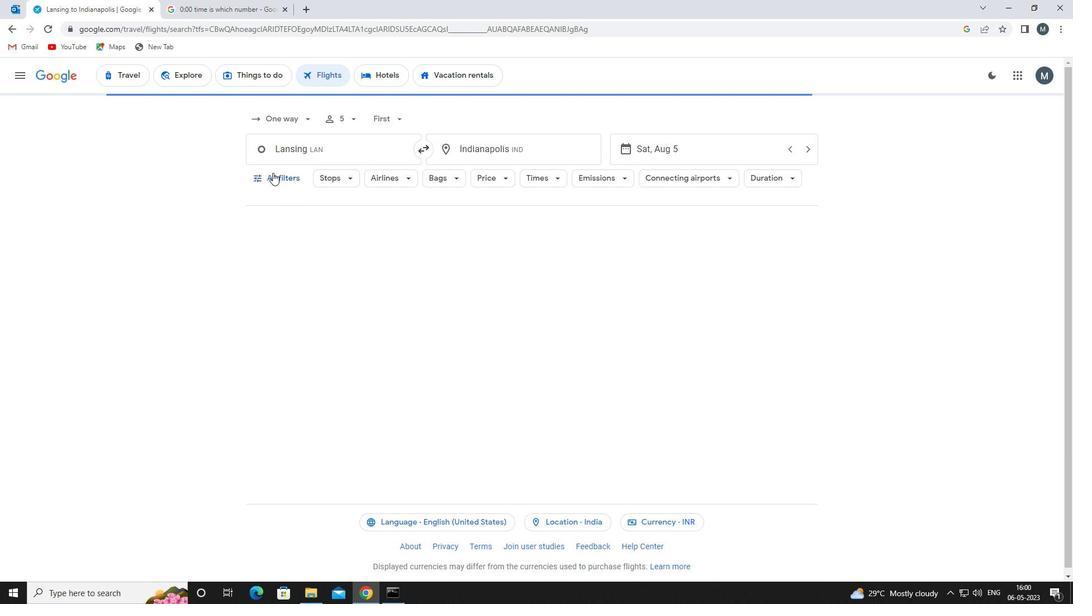 
Action: Mouse moved to (341, 325)
Screenshot: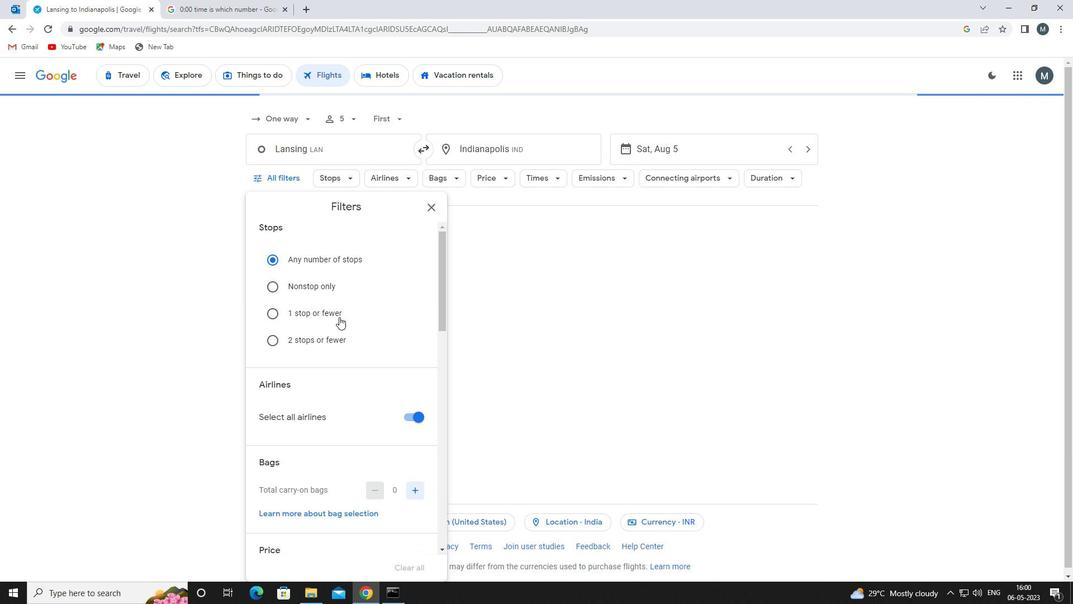 
Action: Mouse scrolled (341, 324) with delta (0, 0)
Screenshot: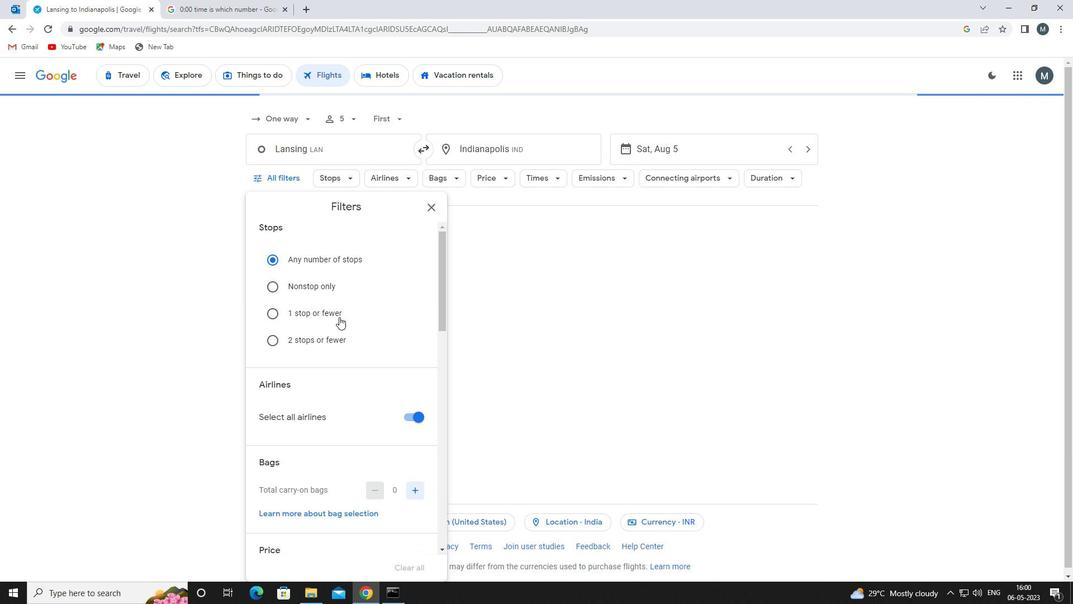 
Action: Mouse moved to (340, 333)
Screenshot: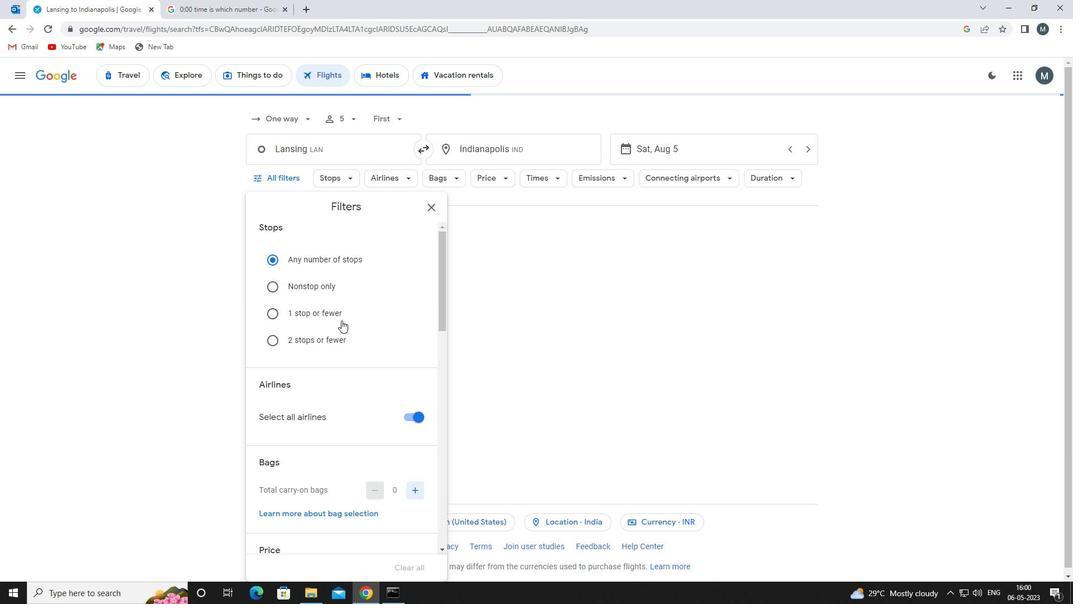 
Action: Mouse scrolled (340, 332) with delta (0, 0)
Screenshot: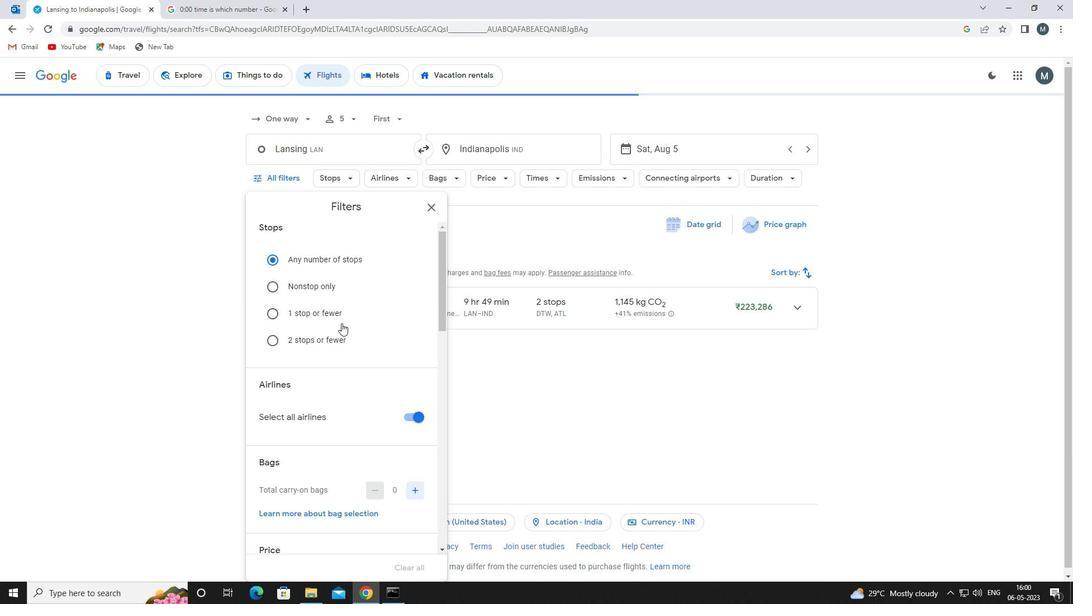 
Action: Mouse moved to (415, 304)
Screenshot: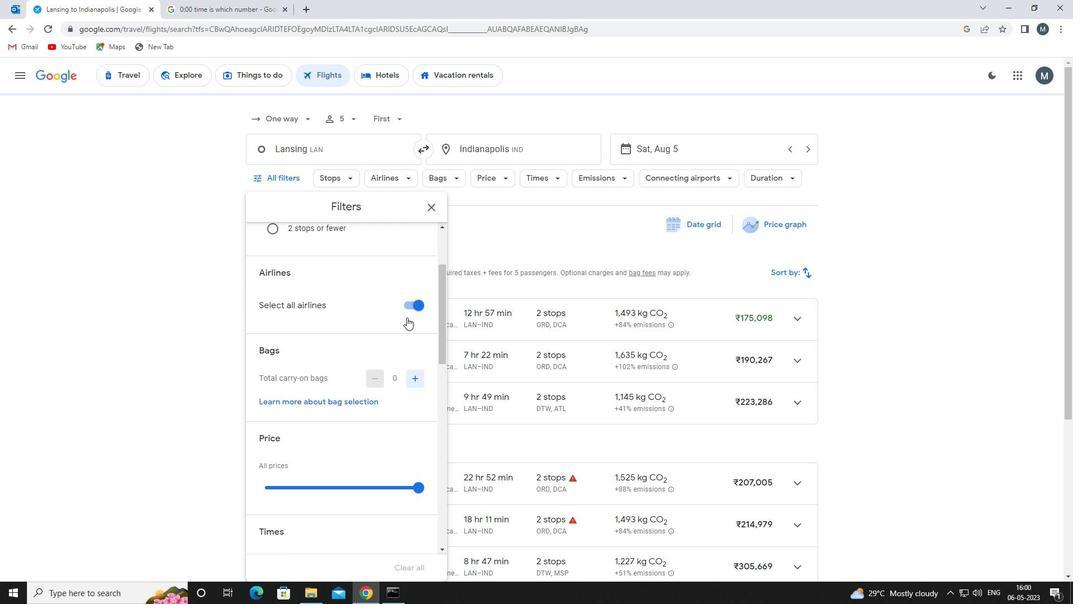 
Action: Mouse pressed left at (415, 304)
Screenshot: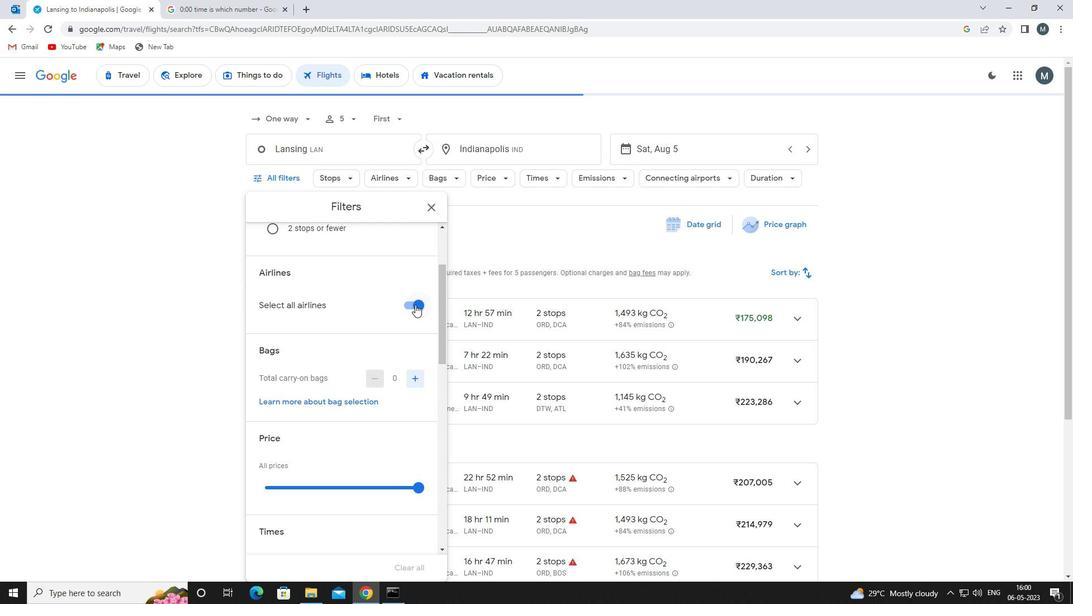 
Action: Mouse moved to (337, 341)
Screenshot: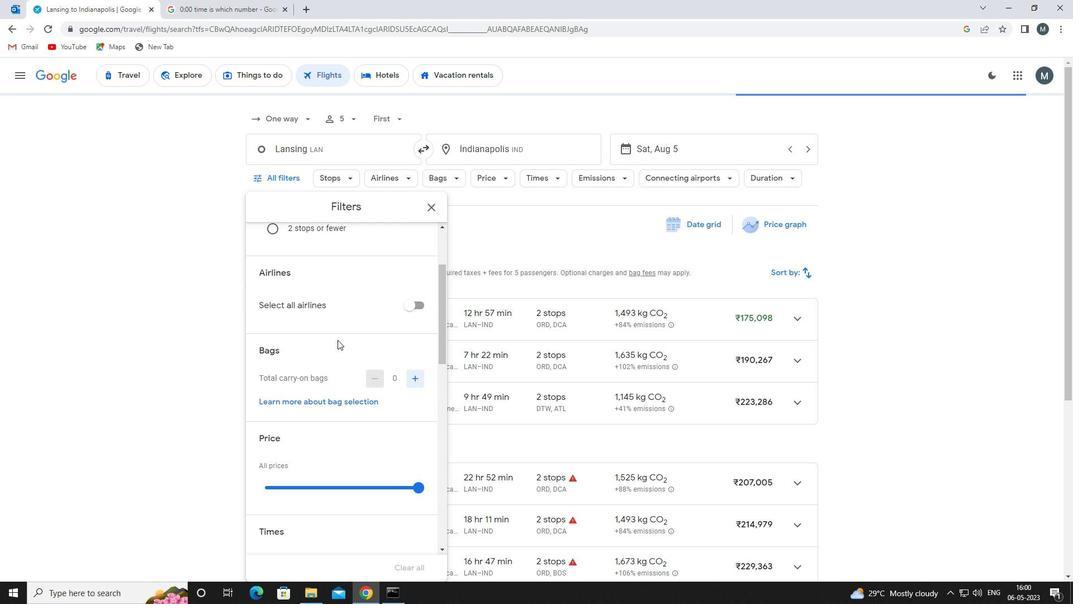 
Action: Mouse scrolled (337, 341) with delta (0, 0)
Screenshot: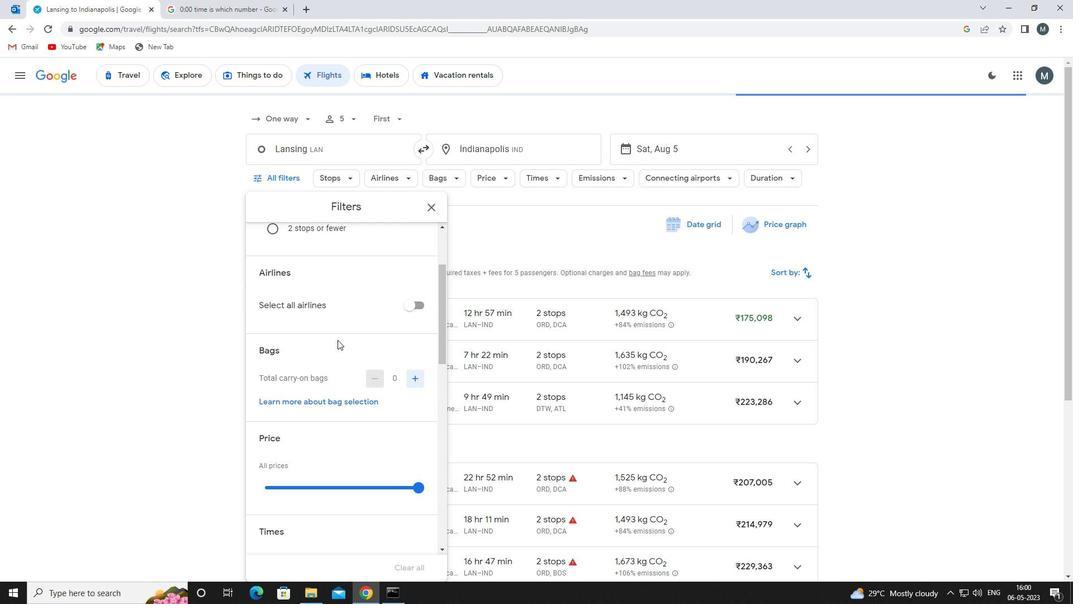 
Action: Mouse moved to (412, 249)
Screenshot: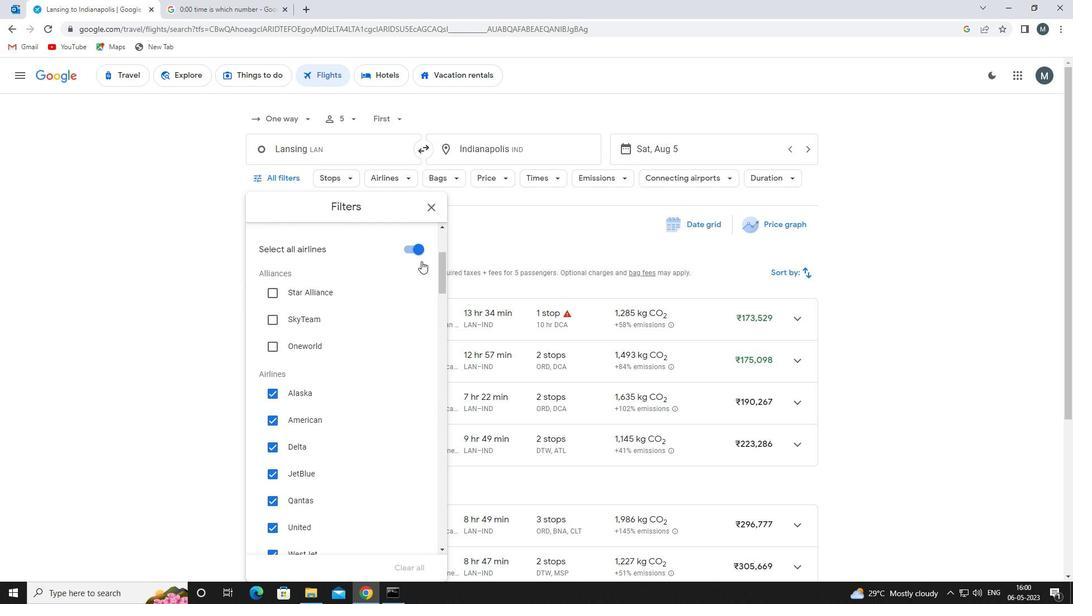 
Action: Mouse pressed left at (412, 249)
Screenshot: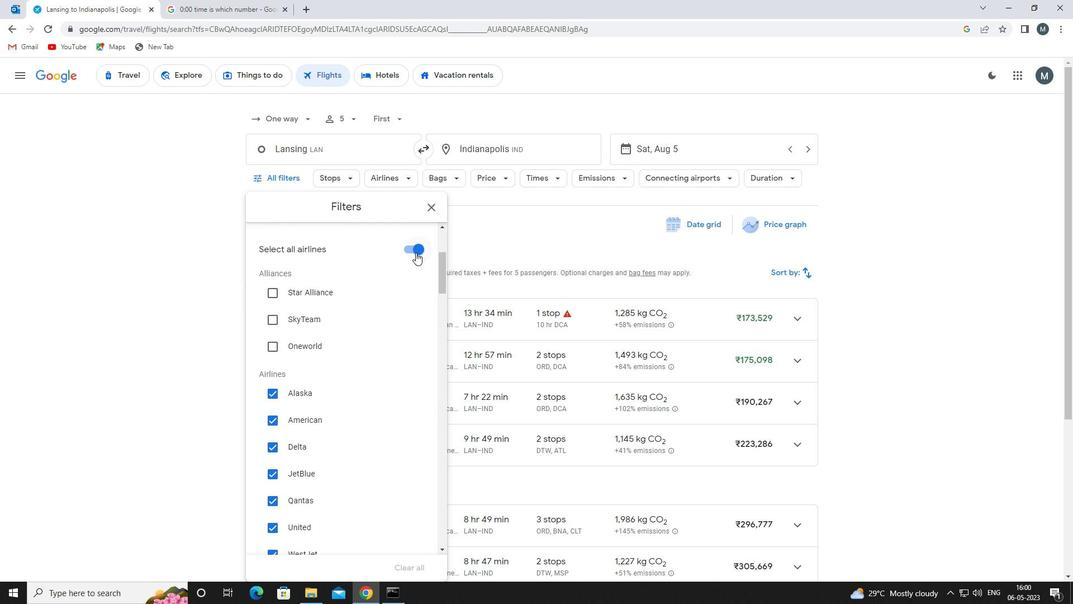 
Action: Mouse moved to (361, 349)
Screenshot: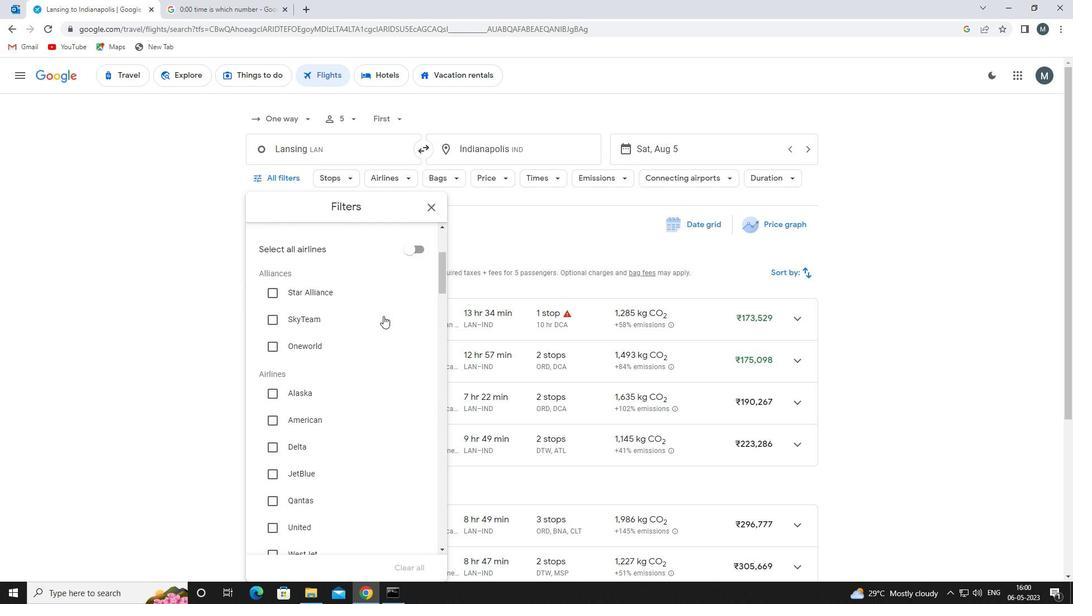 
Action: Mouse scrolled (361, 349) with delta (0, 0)
Screenshot: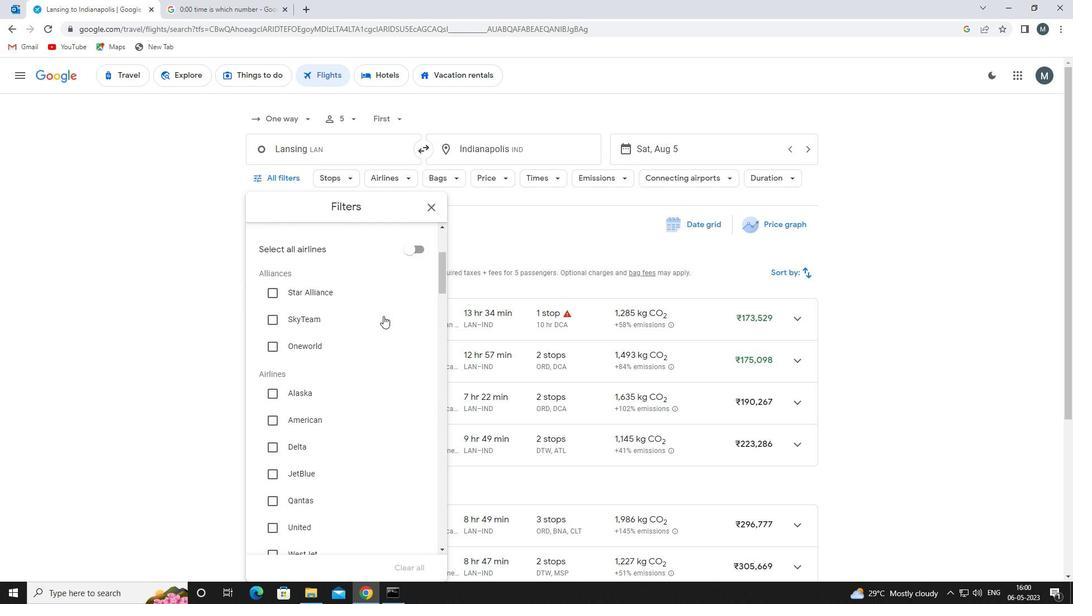 
Action: Mouse moved to (343, 425)
Screenshot: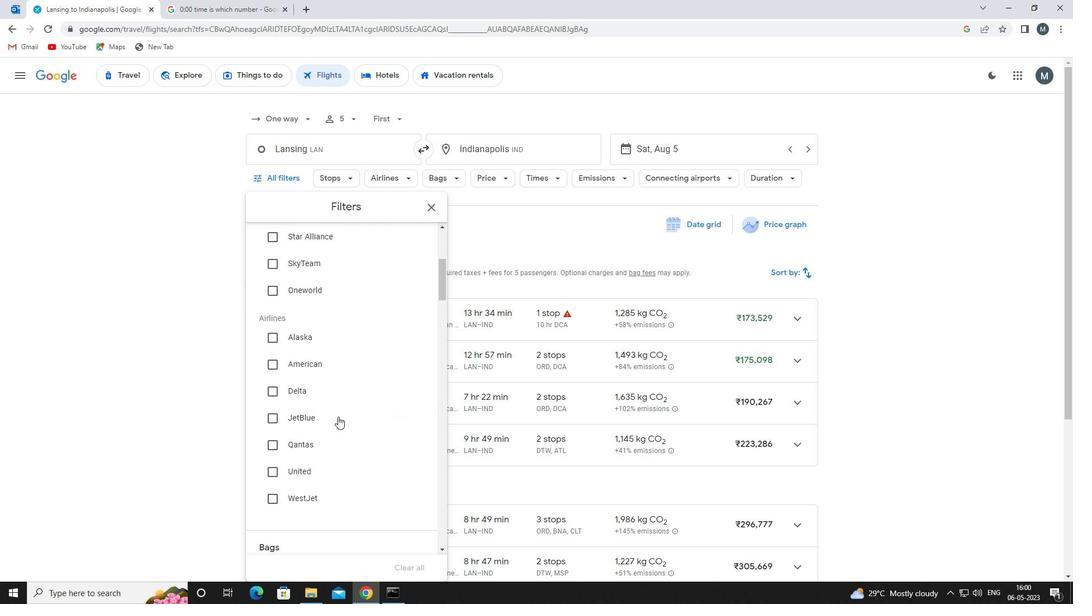 
Action: Mouse pressed left at (343, 425)
Screenshot: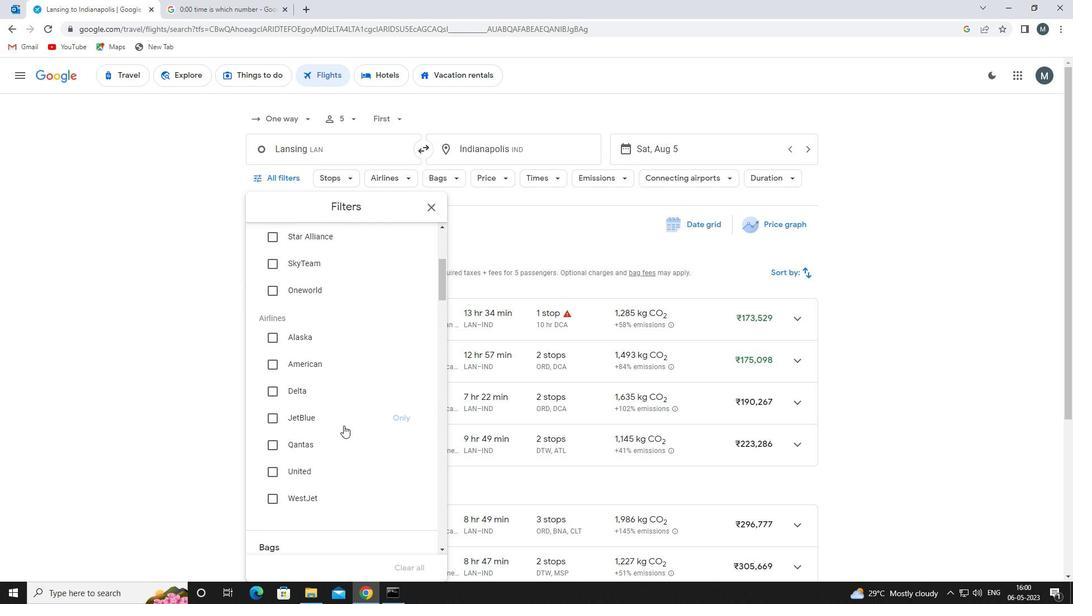 
Action: Mouse moved to (344, 400)
Screenshot: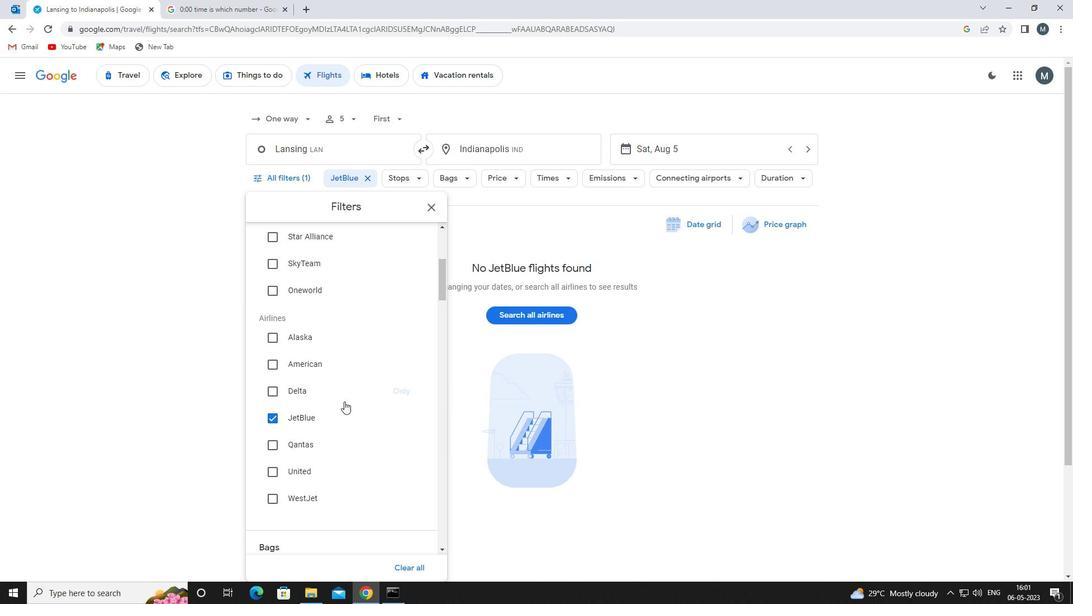 
Action: Mouse scrolled (344, 399) with delta (0, 0)
Screenshot: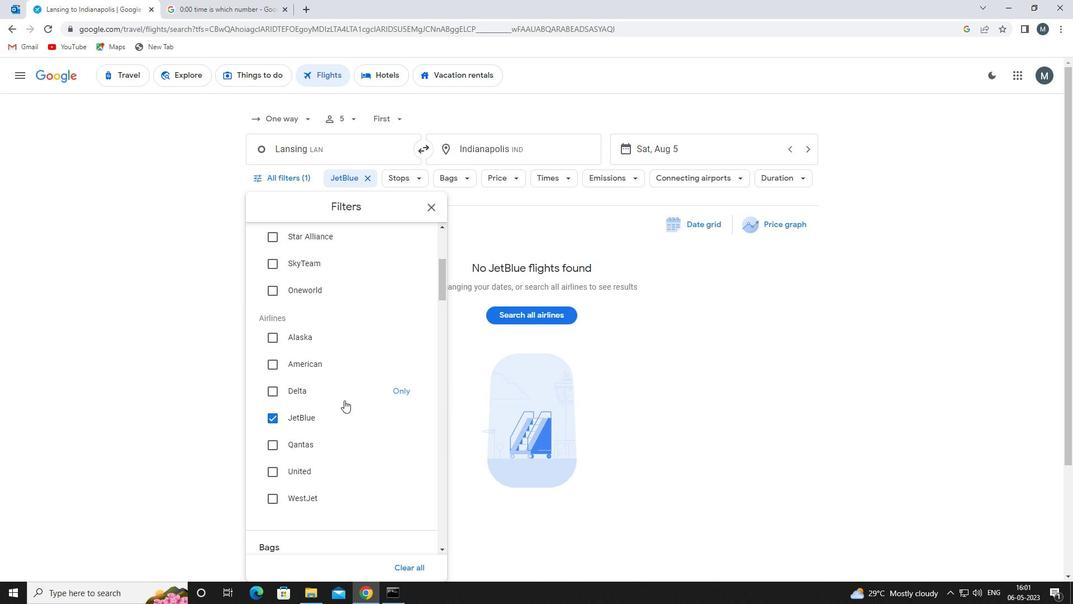 
Action: Mouse moved to (344, 399)
Screenshot: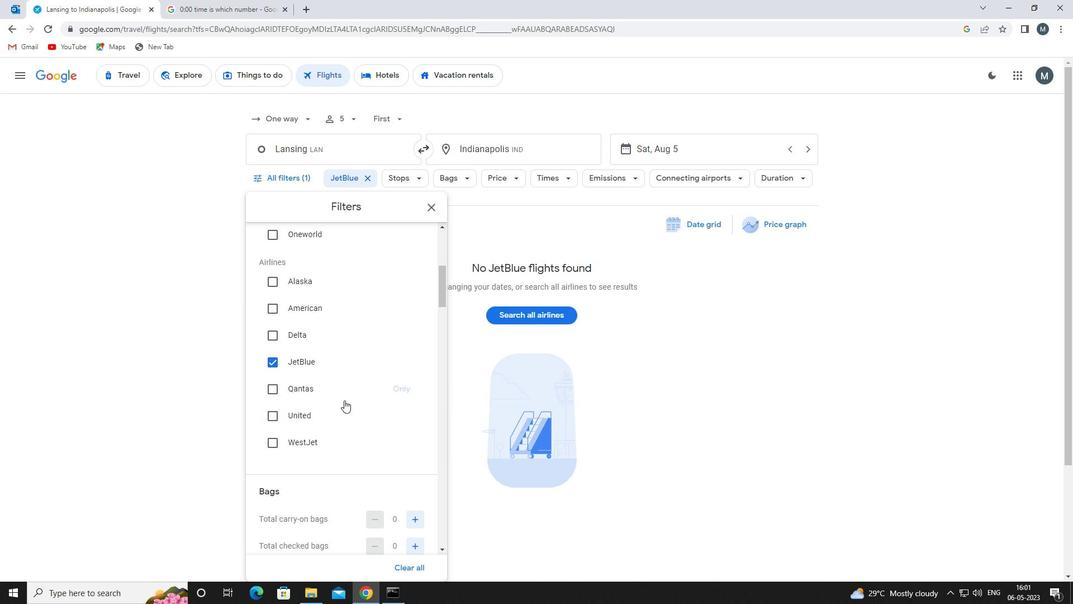 
Action: Mouse scrolled (344, 399) with delta (0, 0)
Screenshot: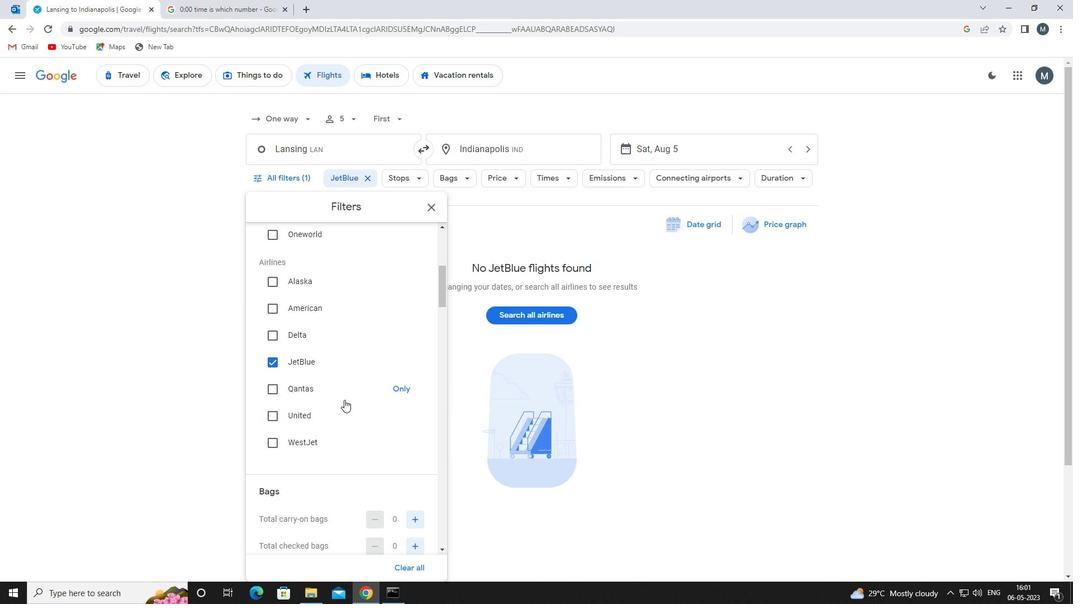 
Action: Mouse moved to (354, 411)
Screenshot: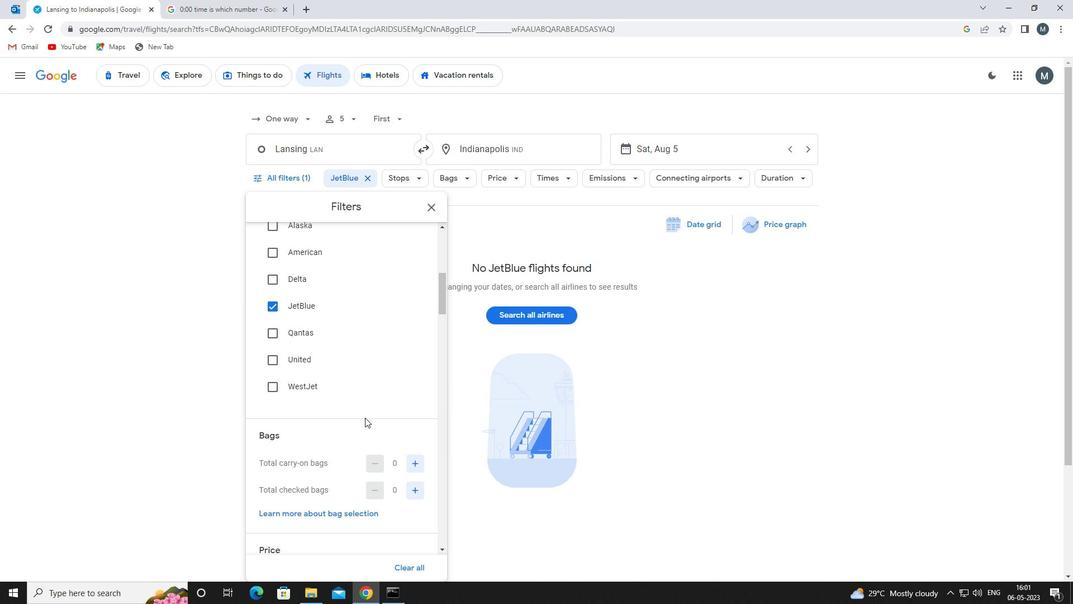 
Action: Mouse scrolled (354, 411) with delta (0, 0)
Screenshot: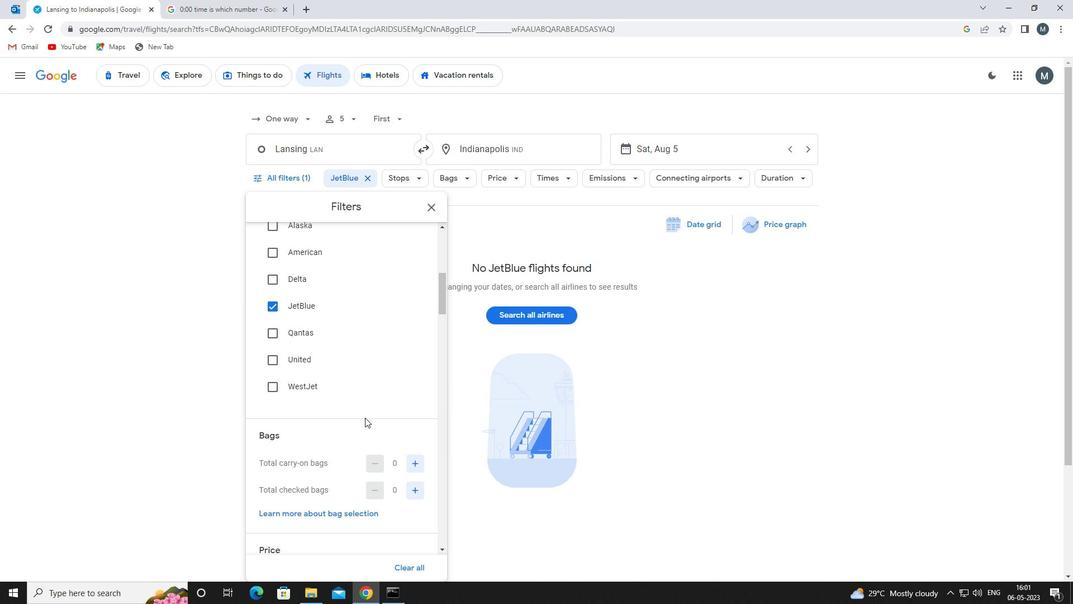 
Action: Mouse moved to (412, 433)
Screenshot: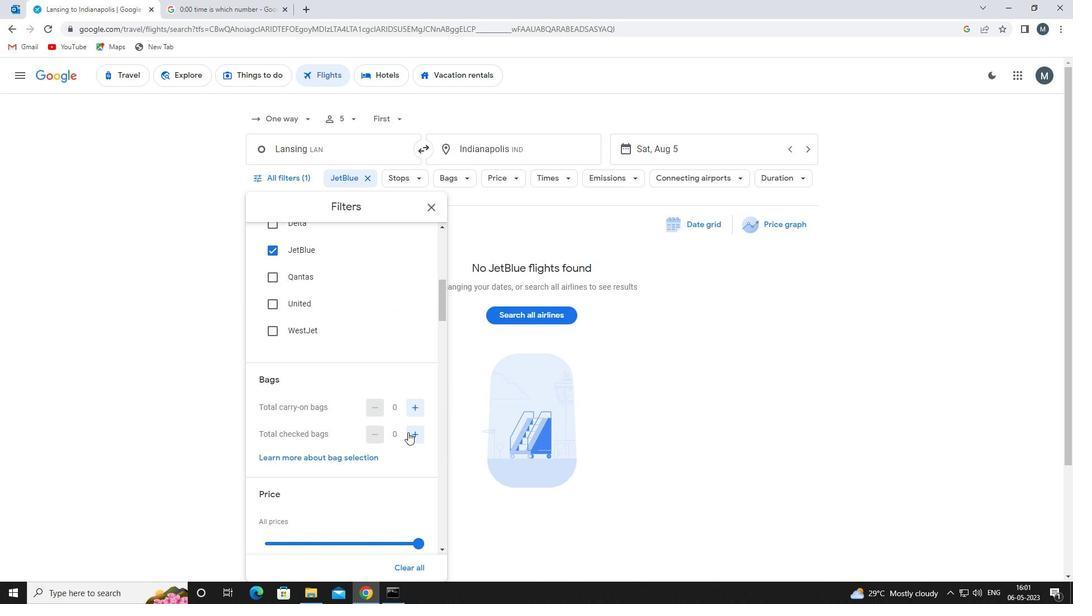 
Action: Mouse pressed left at (412, 433)
Screenshot: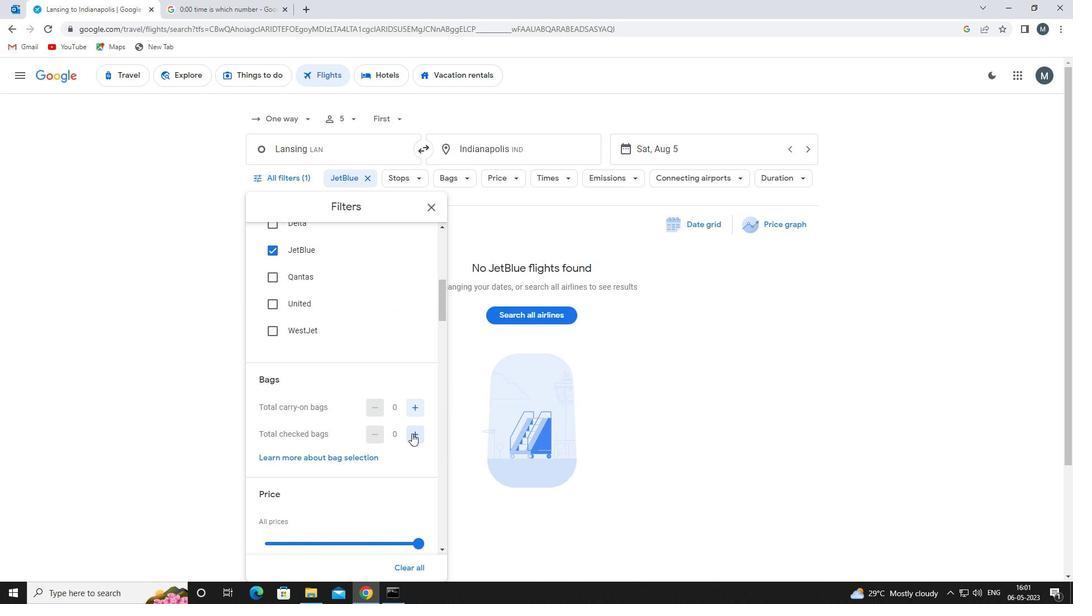 
Action: Mouse moved to (340, 390)
Screenshot: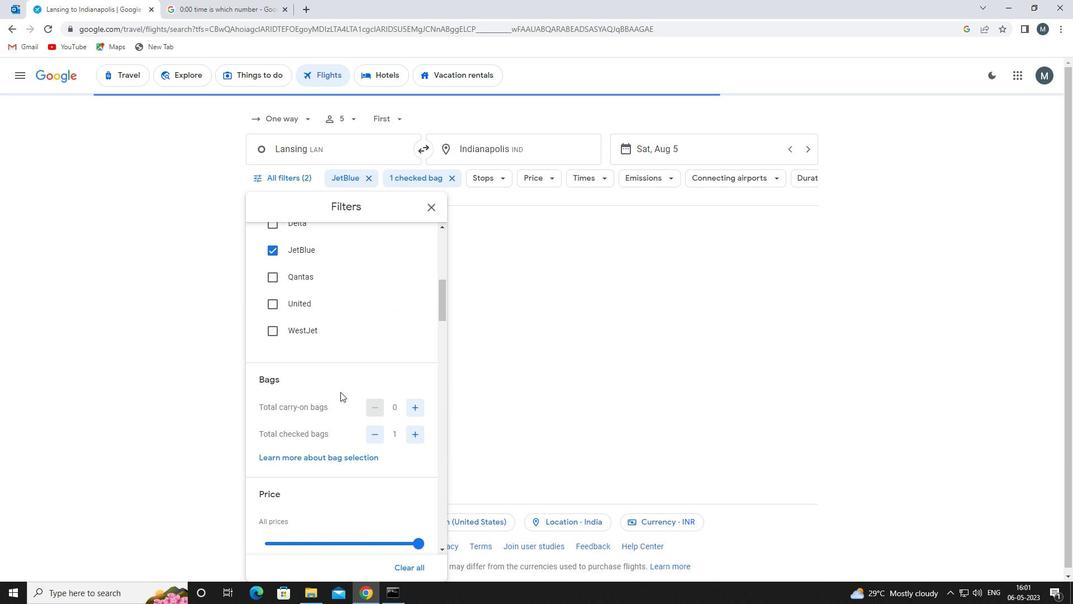 
Action: Mouse scrolled (340, 389) with delta (0, 0)
Screenshot: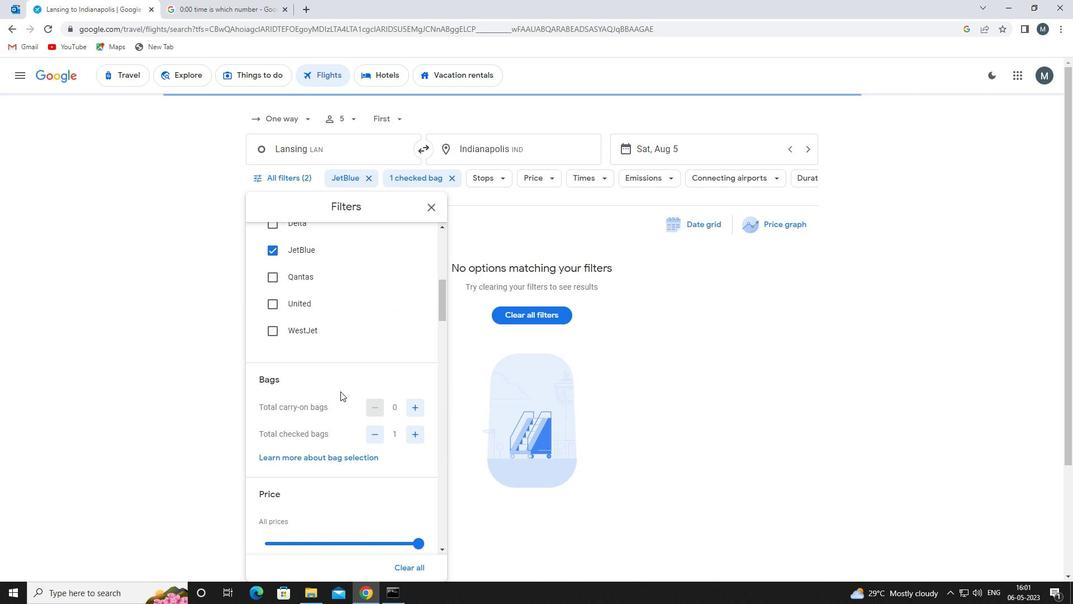 
Action: Mouse moved to (340, 390)
Screenshot: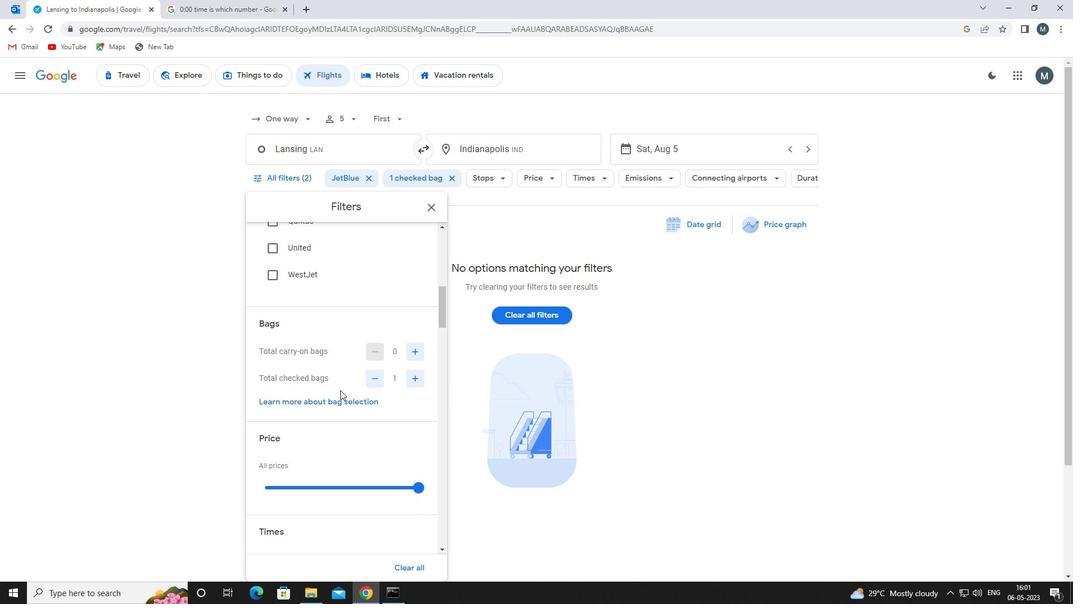 
Action: Mouse scrolled (340, 389) with delta (0, 0)
Screenshot: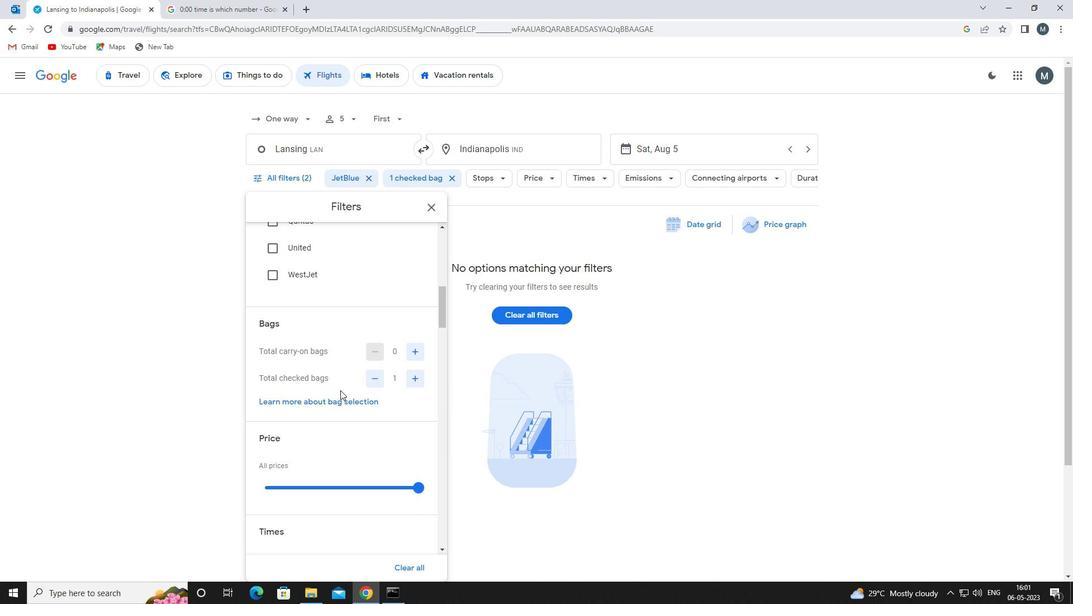 
Action: Mouse moved to (349, 431)
Screenshot: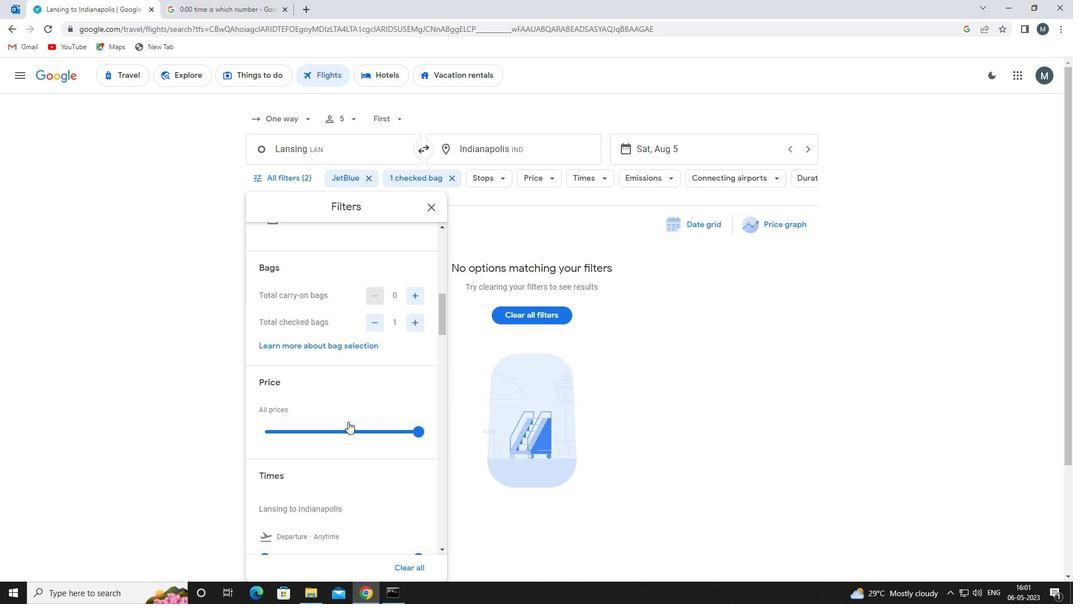 
Action: Mouse pressed left at (349, 431)
Screenshot: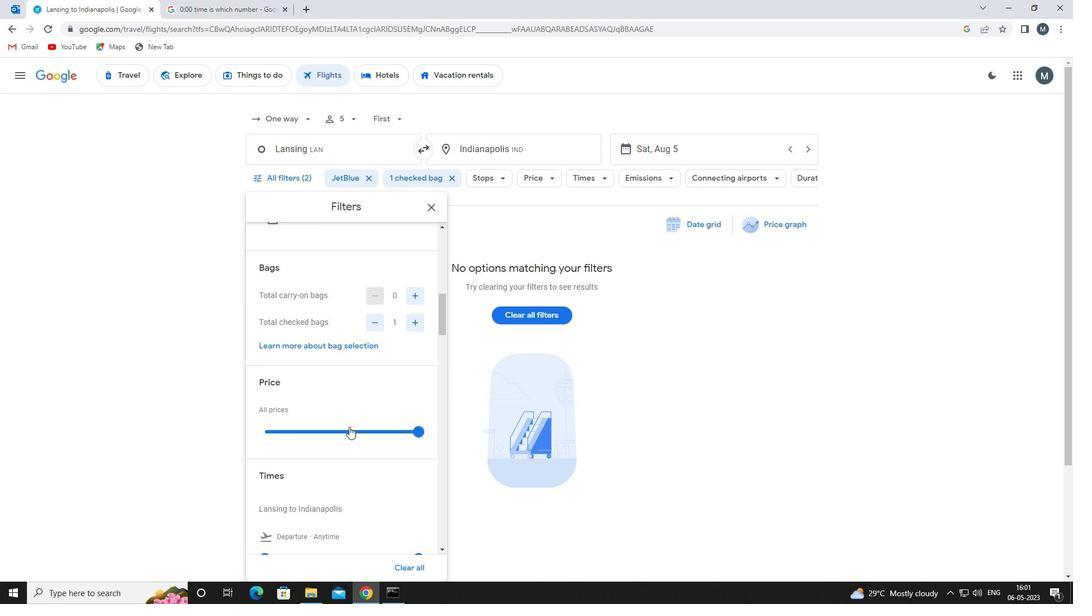 
Action: Mouse pressed left at (349, 431)
Screenshot: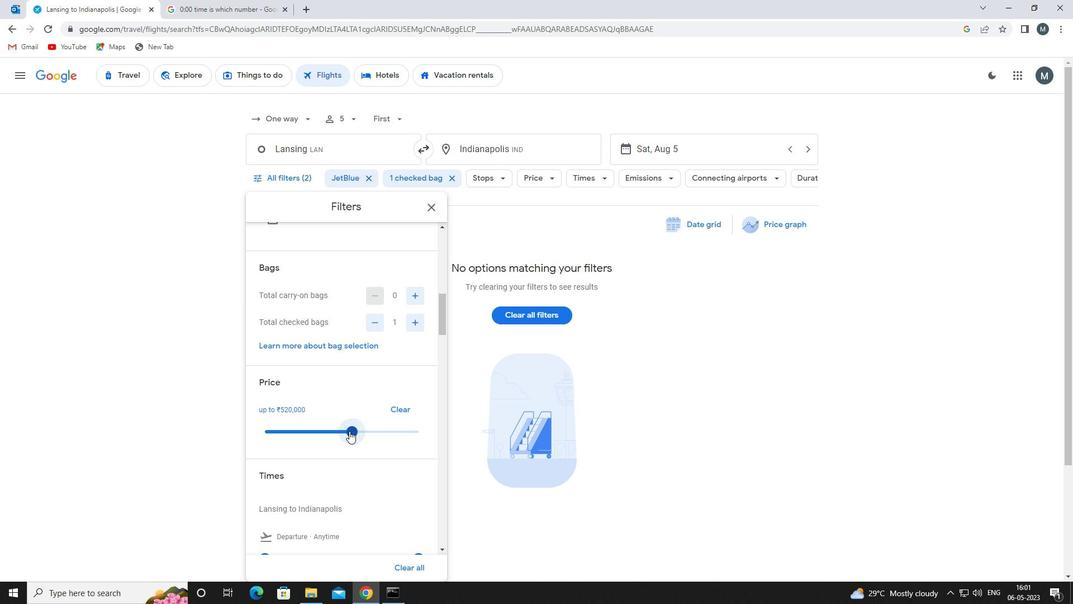 
Action: Mouse moved to (329, 395)
Screenshot: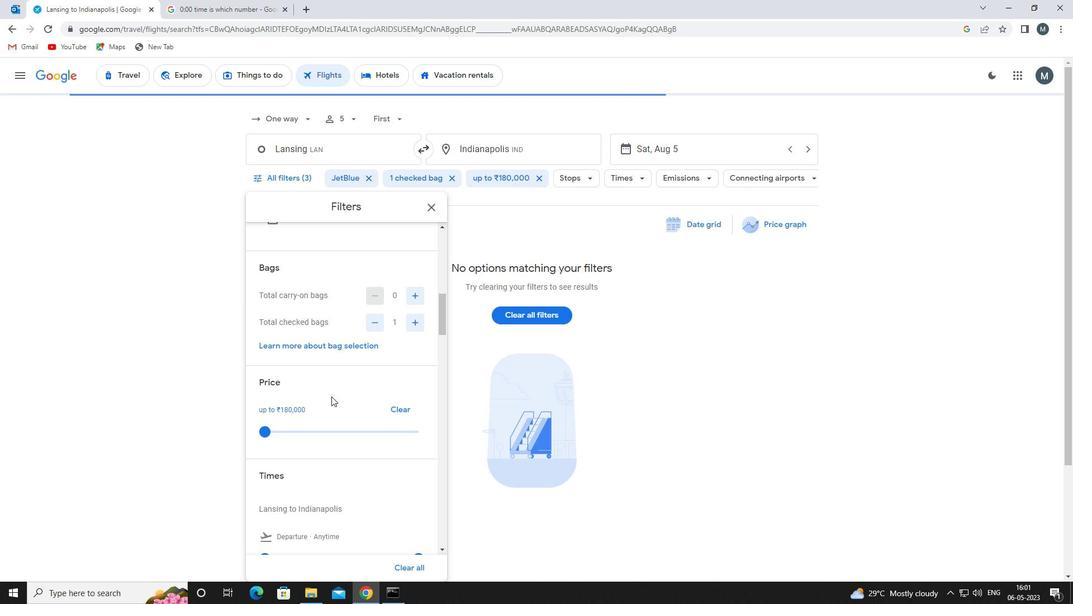 
Action: Mouse scrolled (329, 394) with delta (0, 0)
Screenshot: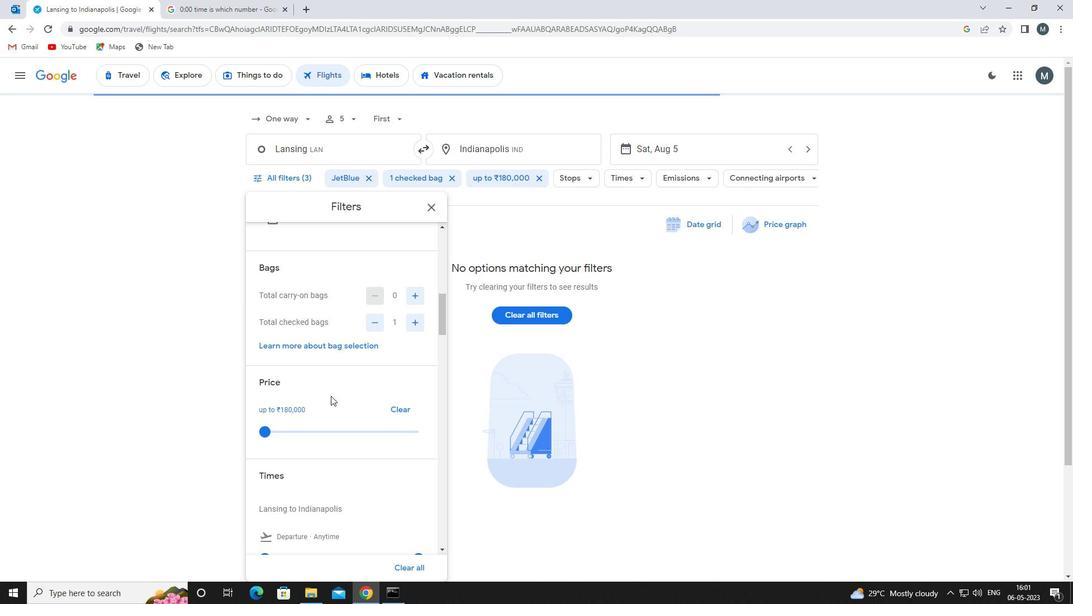 
Action: Mouse moved to (326, 394)
Screenshot: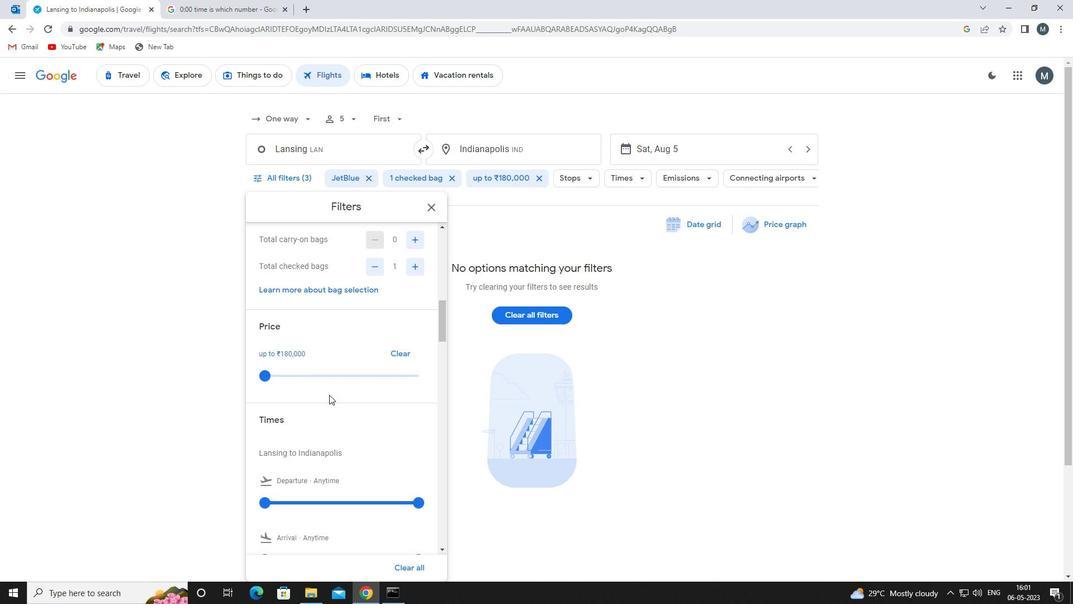 
Action: Mouse scrolled (326, 394) with delta (0, 0)
Screenshot: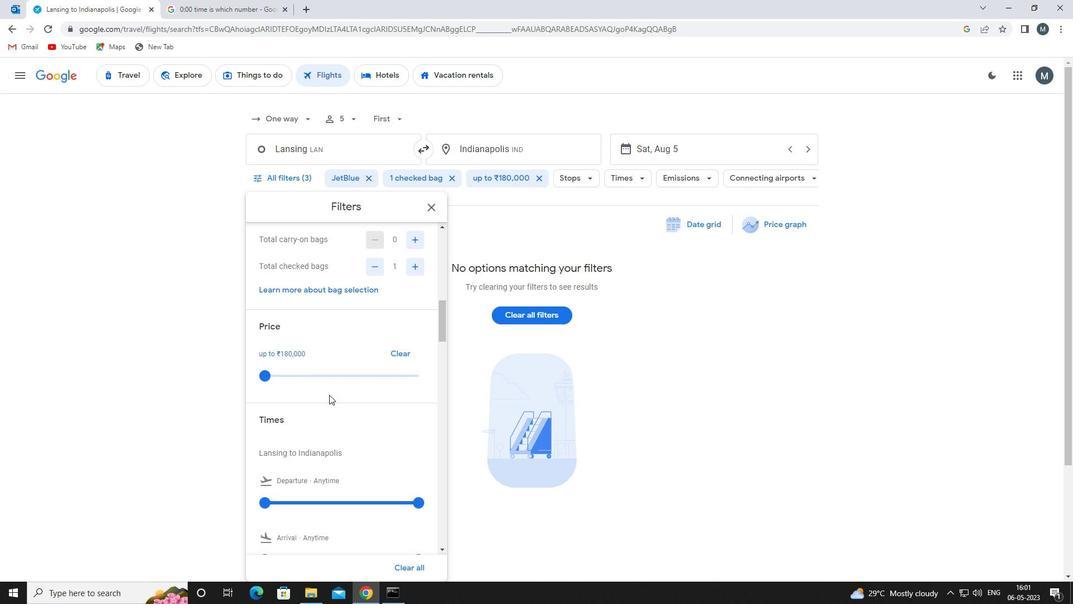 
Action: Mouse moved to (321, 397)
Screenshot: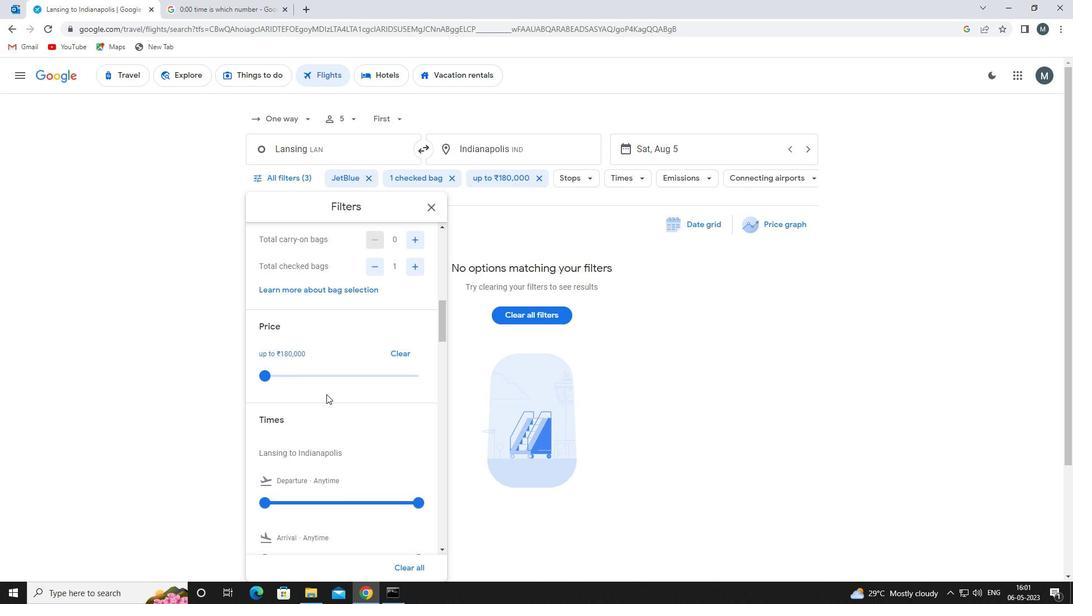 
Action: Mouse scrolled (321, 397) with delta (0, 0)
Screenshot: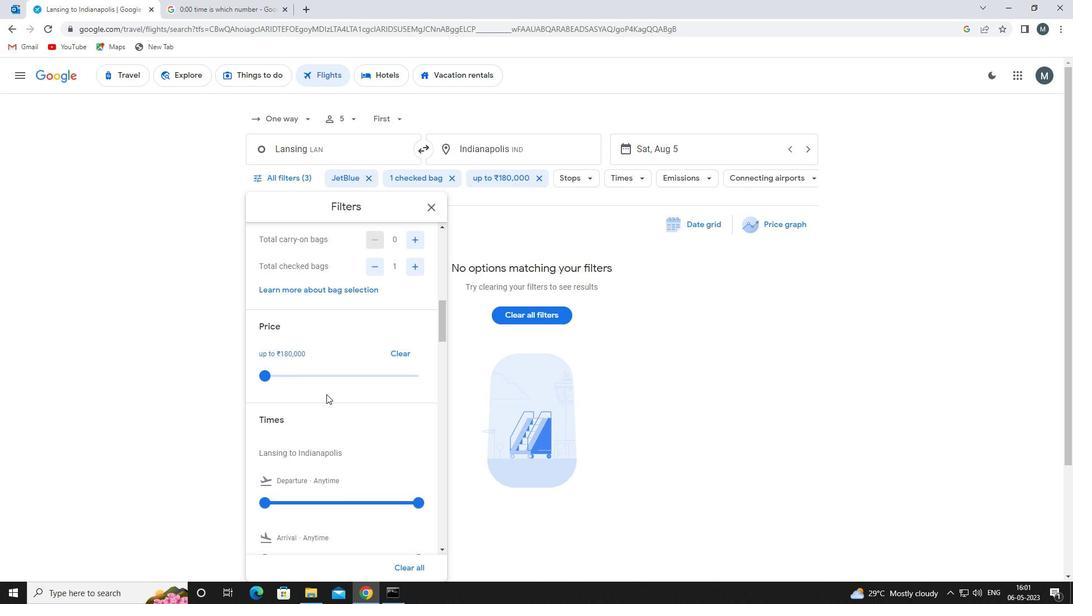 
Action: Mouse moved to (263, 389)
Screenshot: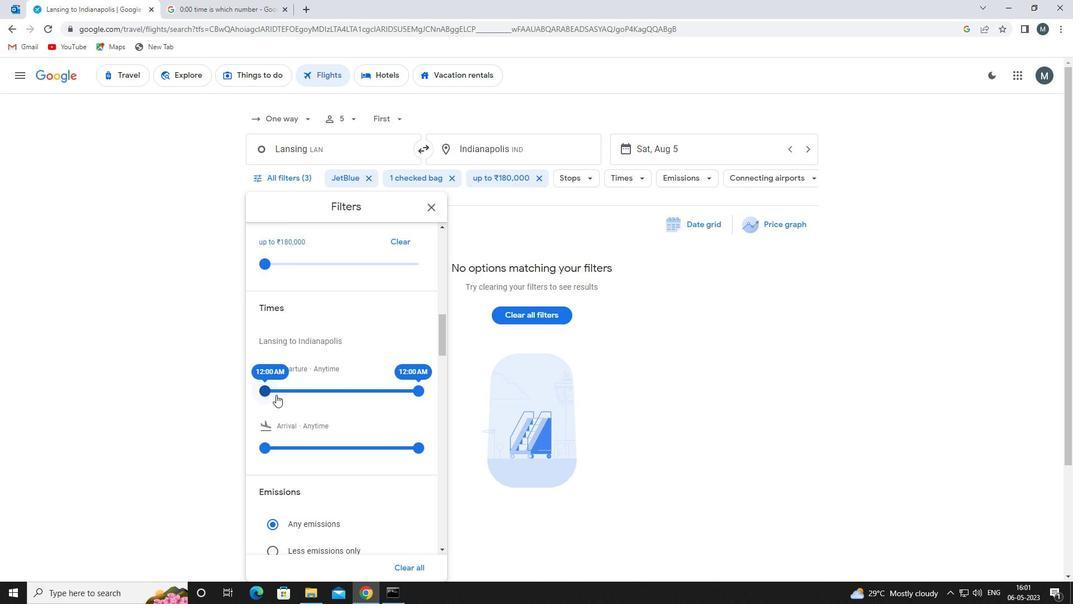 
Action: Mouse pressed left at (263, 389)
Screenshot: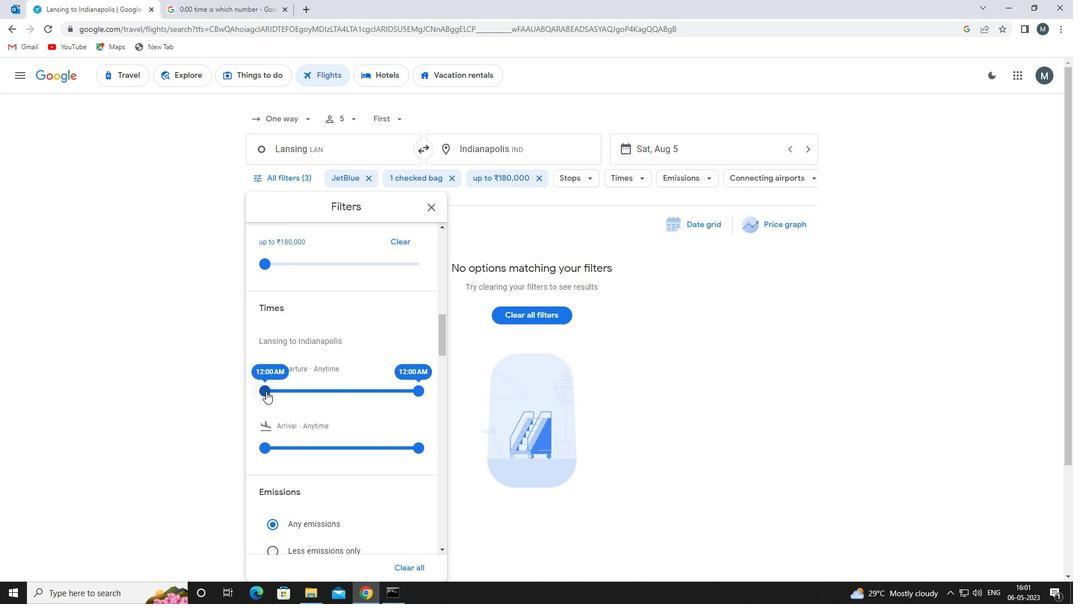 
Action: Mouse moved to (416, 392)
Screenshot: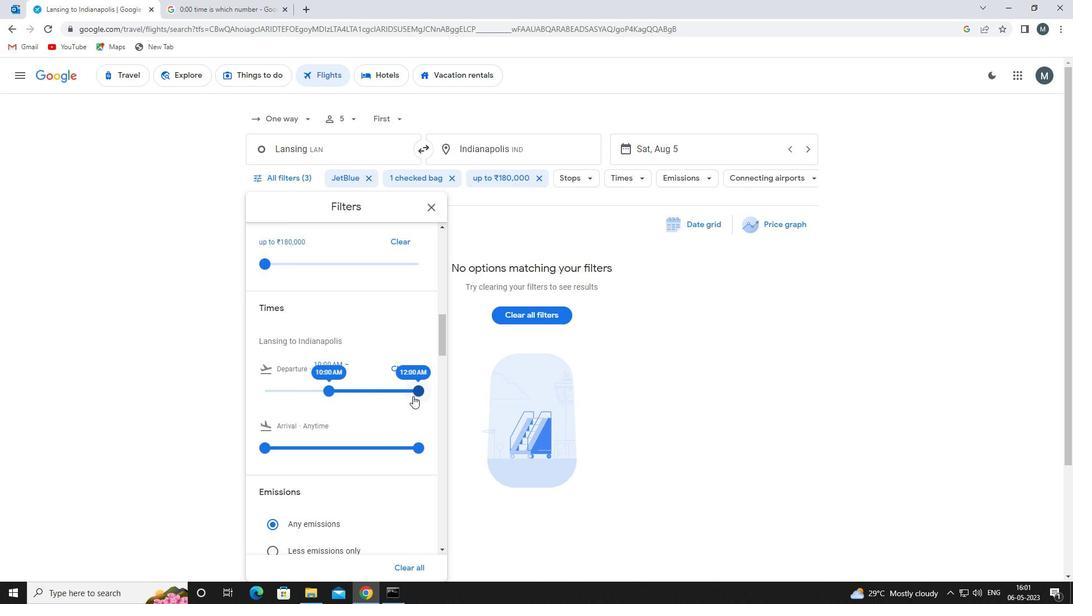 
Action: Mouse pressed left at (416, 392)
Screenshot: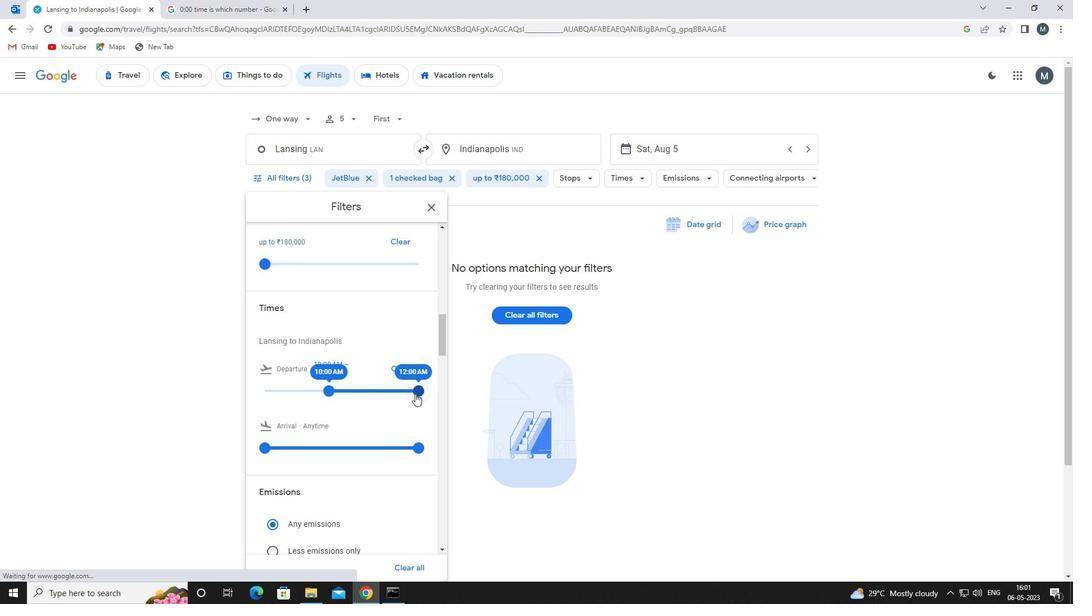 
Action: Mouse moved to (430, 209)
Screenshot: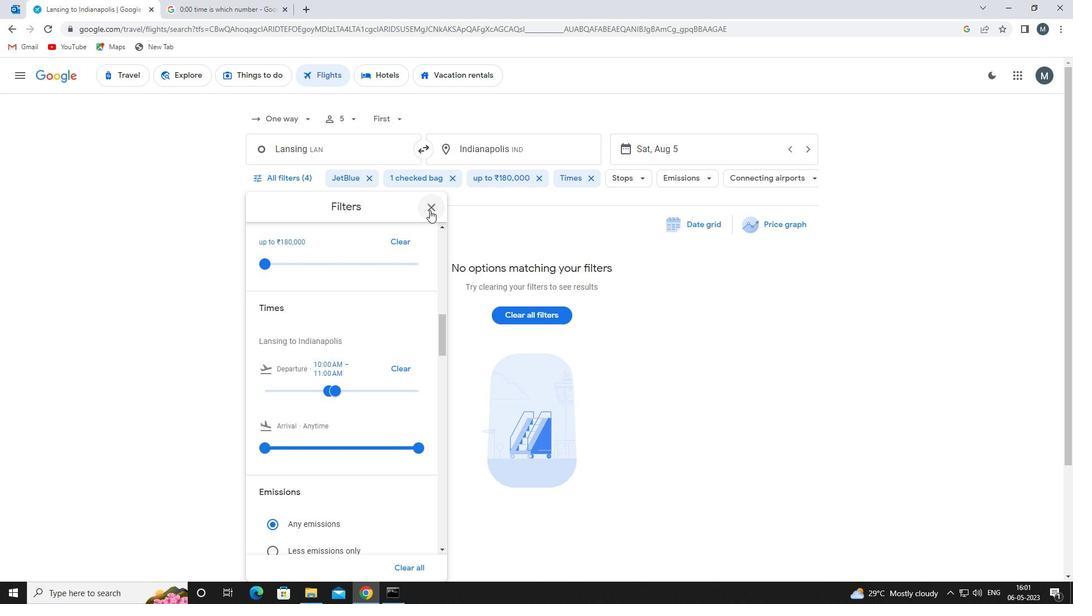 
Action: Mouse pressed left at (430, 209)
Screenshot: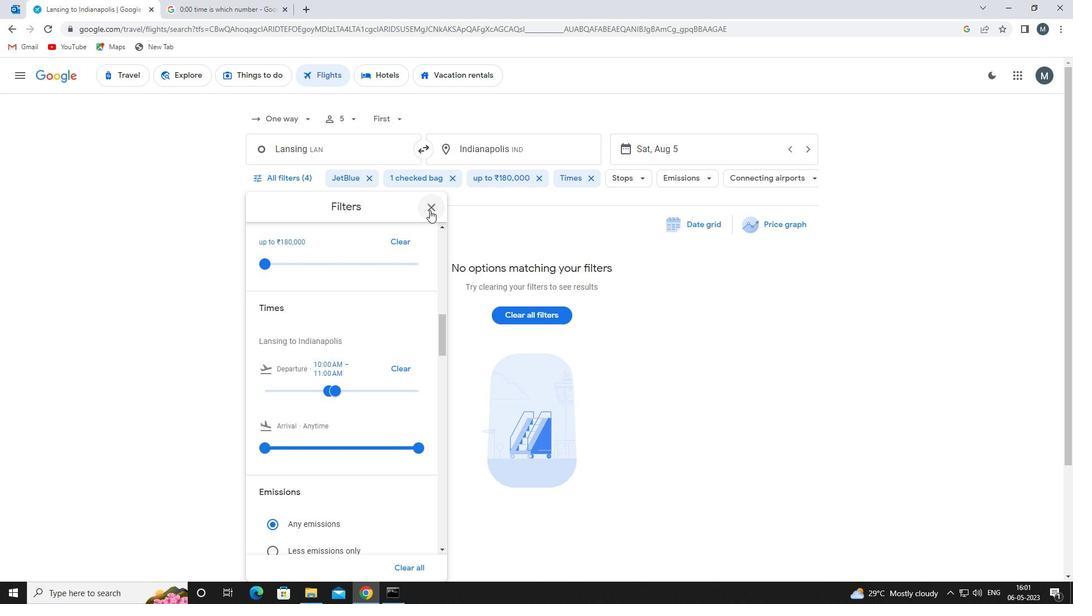 
Action: Mouse moved to (427, 209)
Screenshot: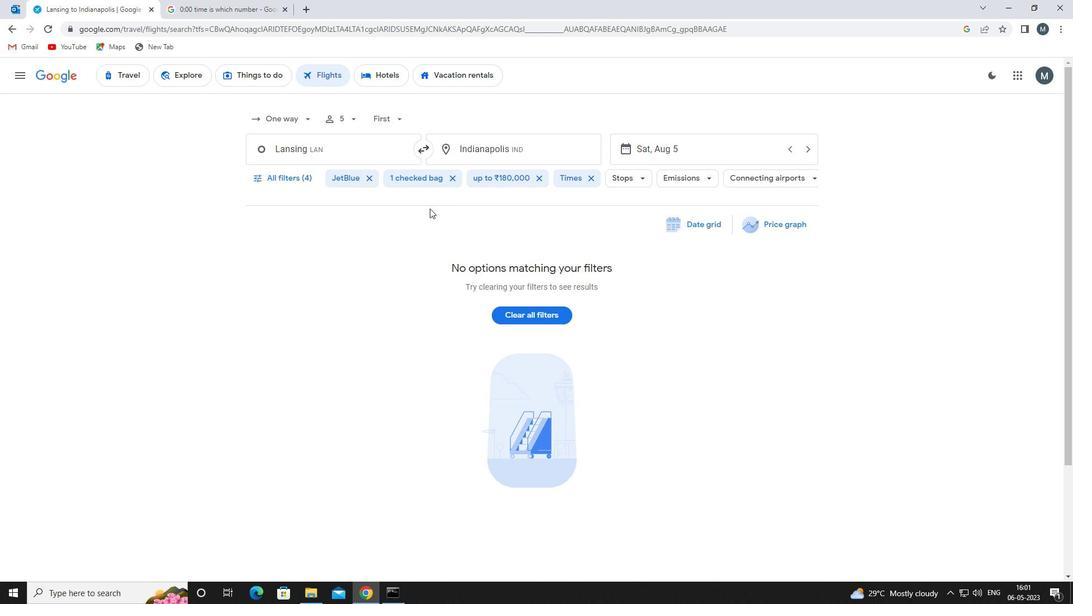 
